 Task: Create a due date automation trigger when advanced on, on the tuesday of the week before a card is due add dates starting in 1 days at 11:00 AM.
Action: Mouse moved to (953, 287)
Screenshot: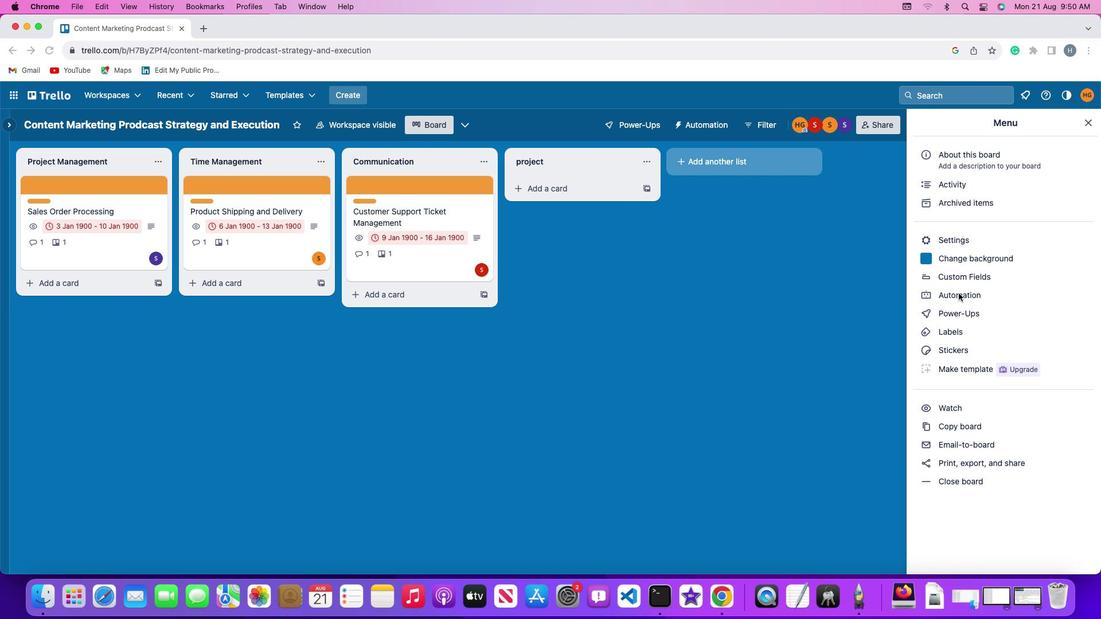 
Action: Mouse pressed left at (953, 287)
Screenshot: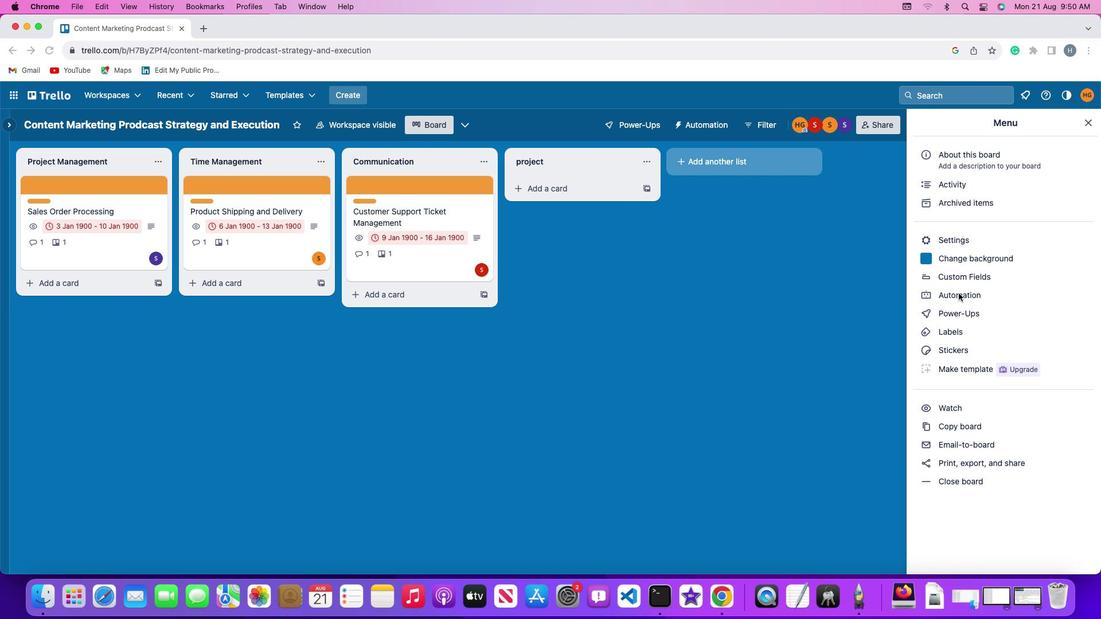 
Action: Mouse pressed left at (953, 287)
Screenshot: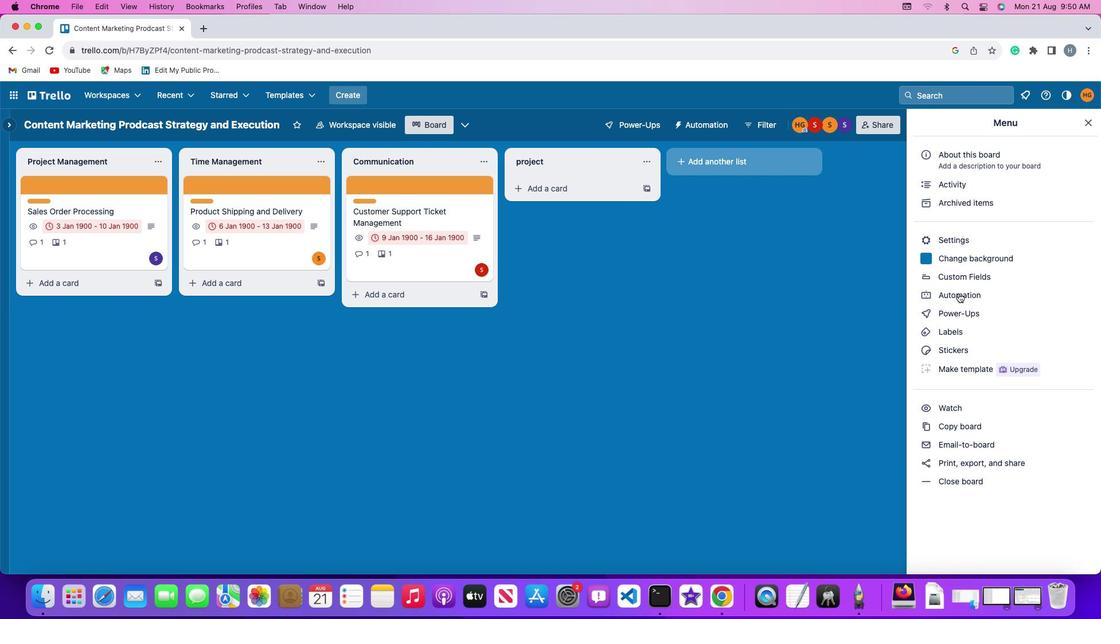 
Action: Mouse moved to (86, 265)
Screenshot: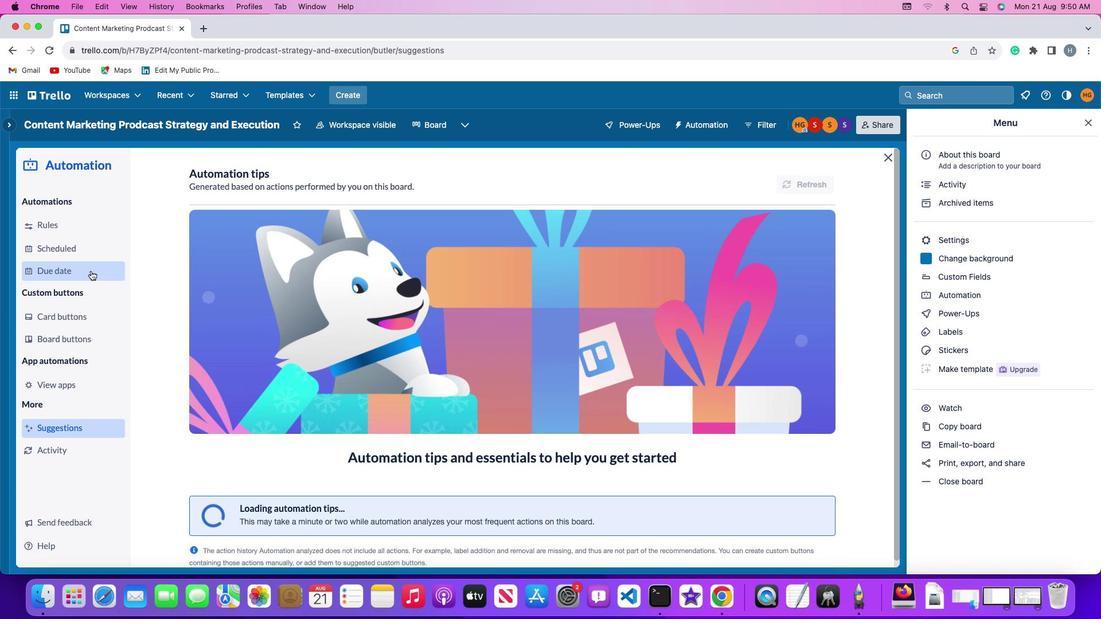 
Action: Mouse pressed left at (86, 265)
Screenshot: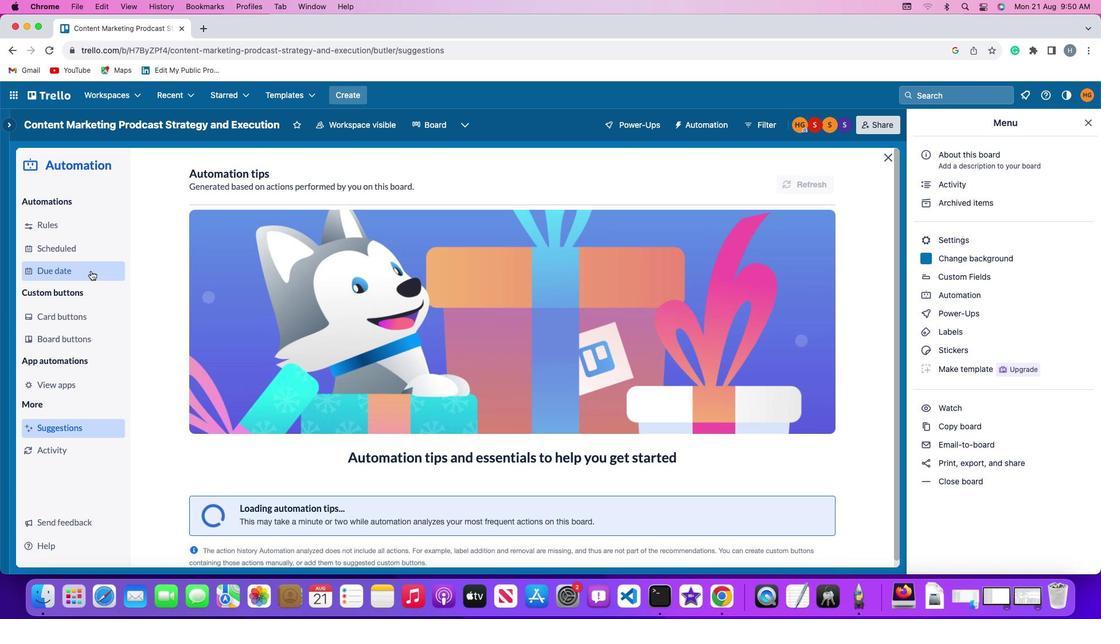 
Action: Mouse moved to (778, 172)
Screenshot: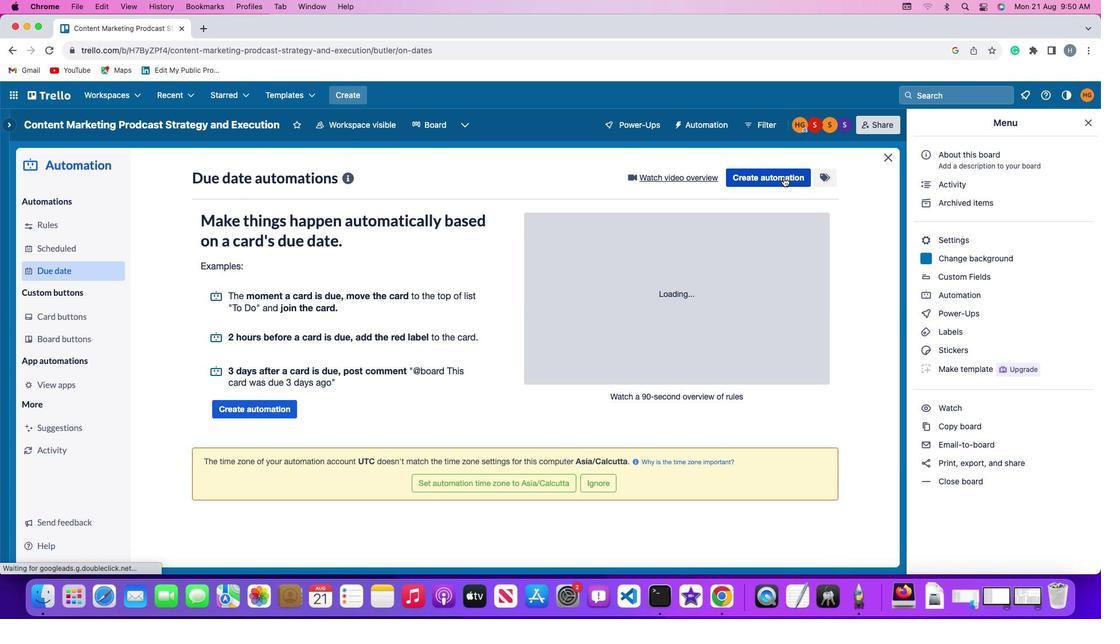 
Action: Mouse pressed left at (778, 172)
Screenshot: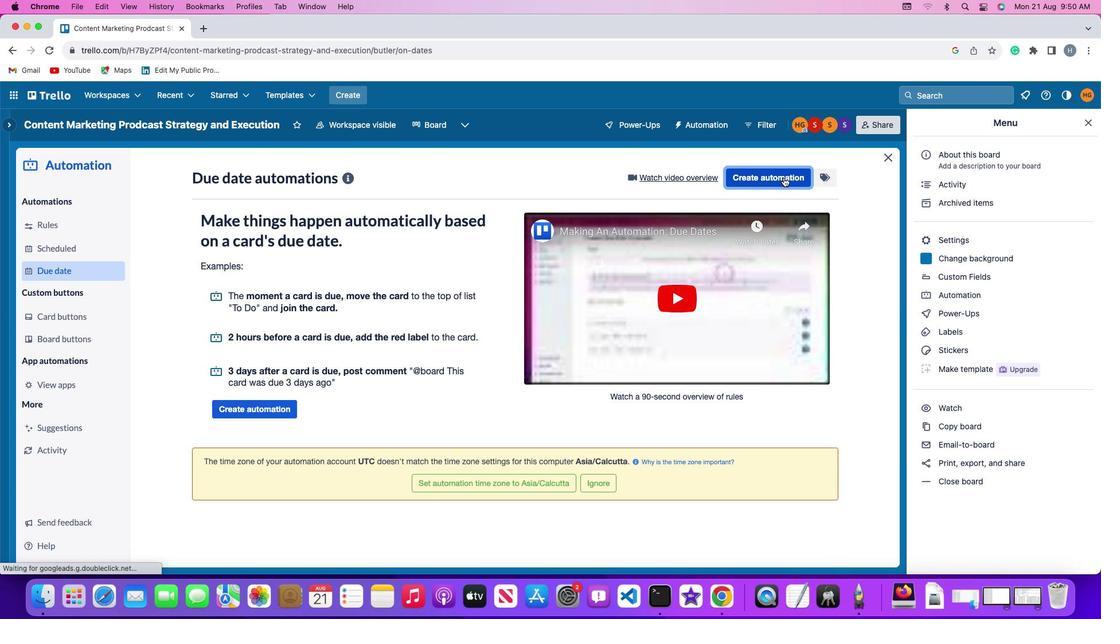 
Action: Mouse moved to (242, 280)
Screenshot: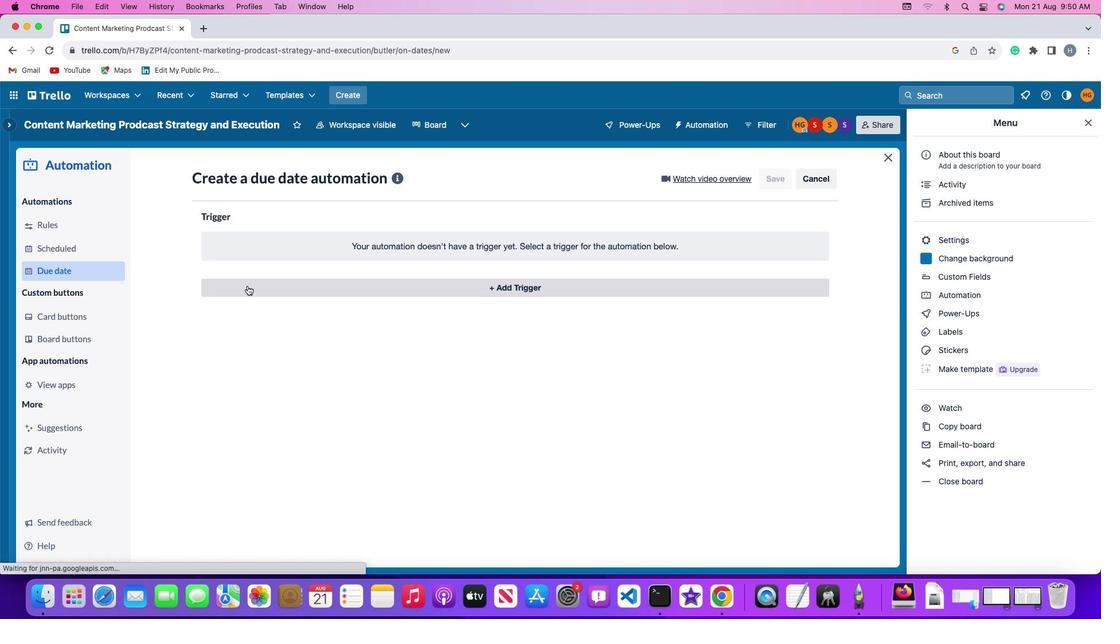 
Action: Mouse pressed left at (242, 280)
Screenshot: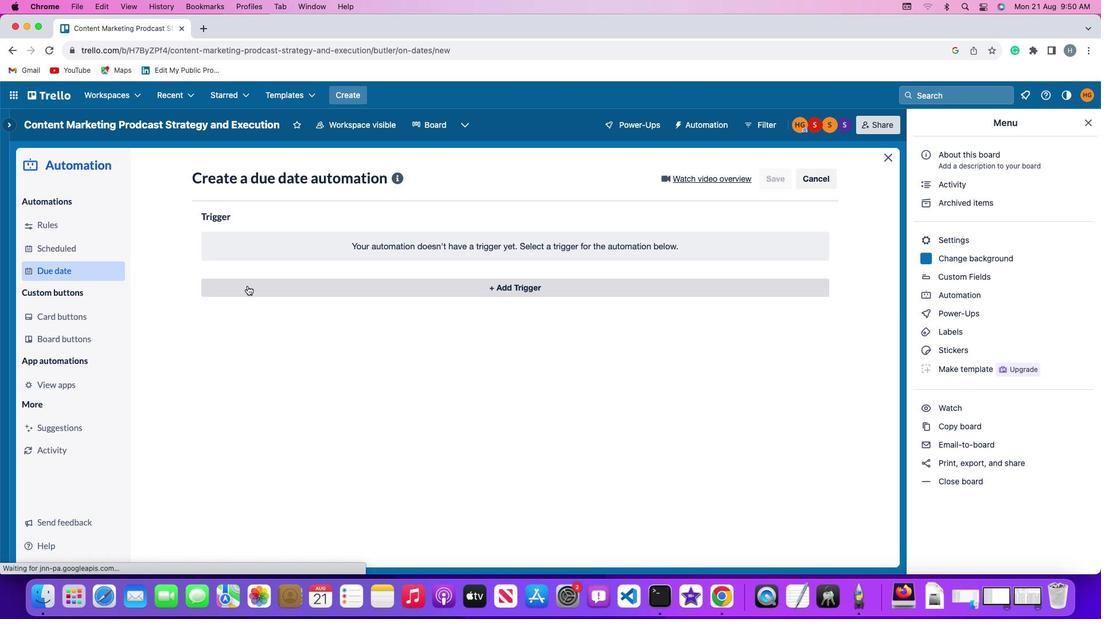 
Action: Mouse moved to (255, 492)
Screenshot: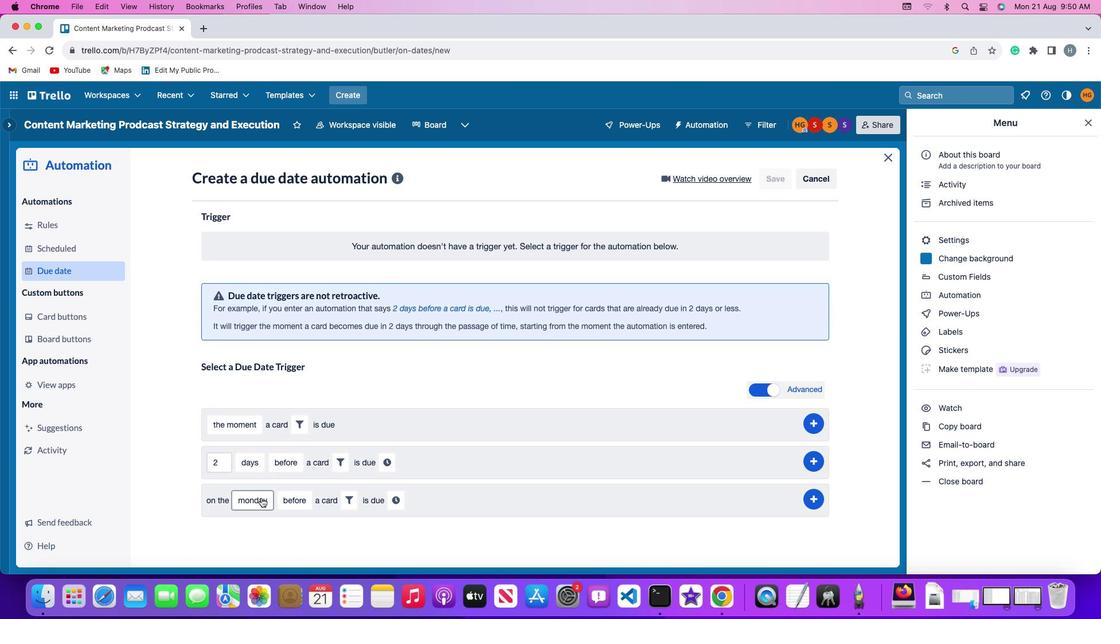 
Action: Mouse pressed left at (255, 492)
Screenshot: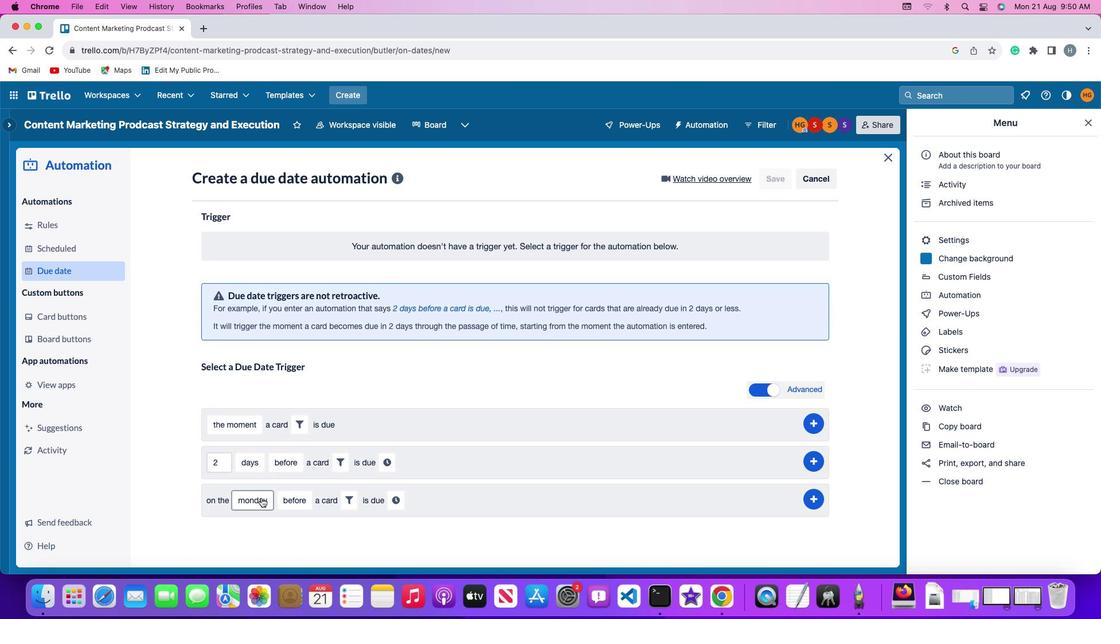 
Action: Mouse moved to (270, 359)
Screenshot: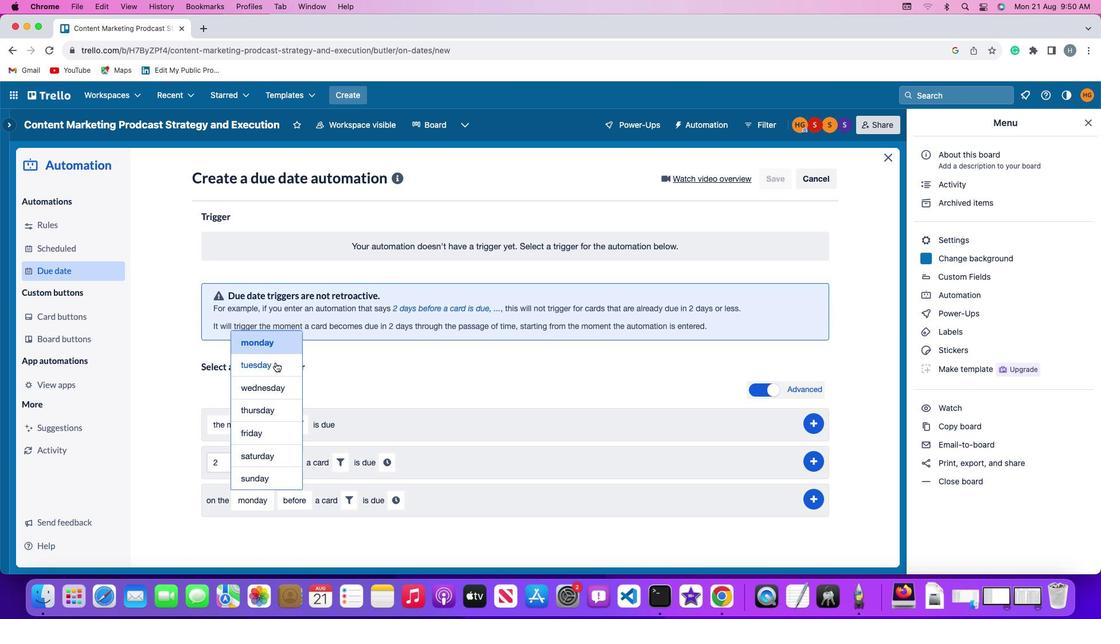 
Action: Mouse pressed left at (270, 359)
Screenshot: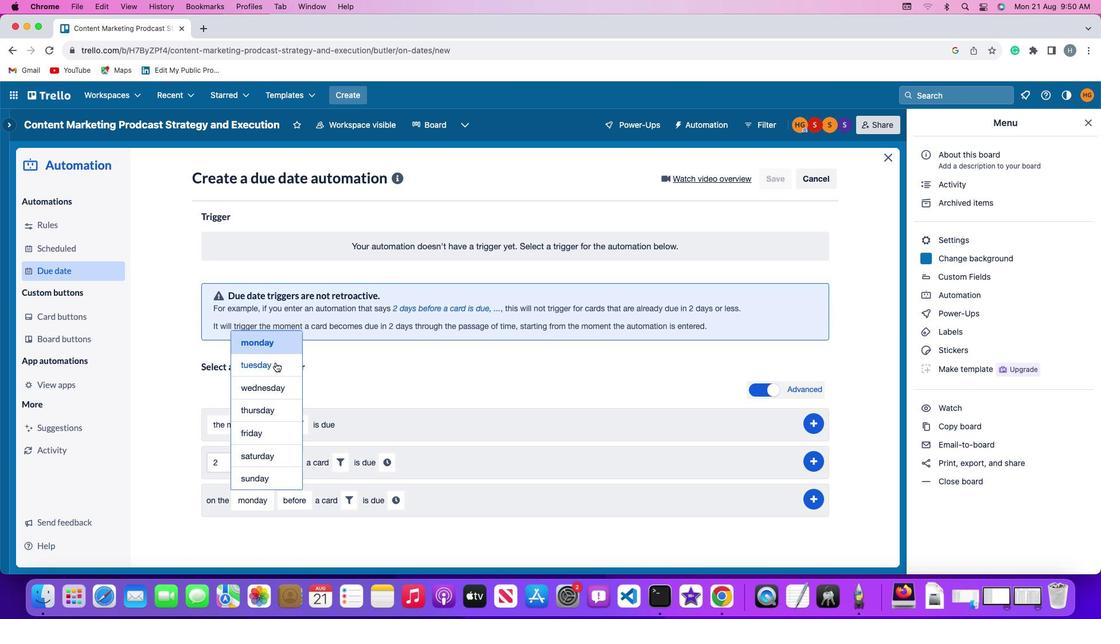 
Action: Mouse moved to (286, 508)
Screenshot: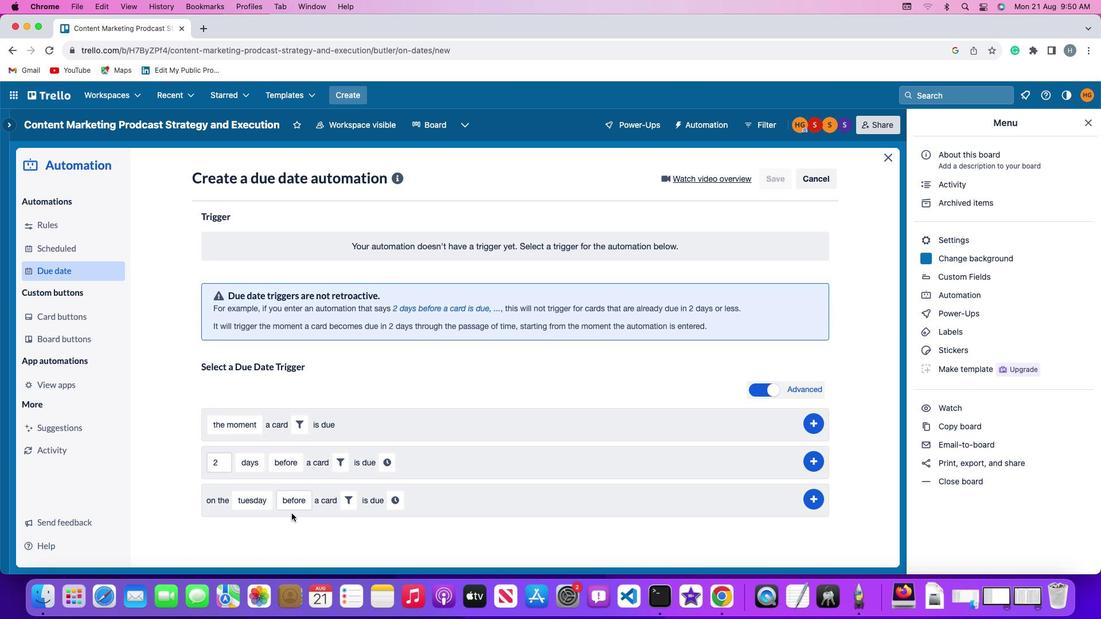 
Action: Mouse pressed left at (286, 508)
Screenshot: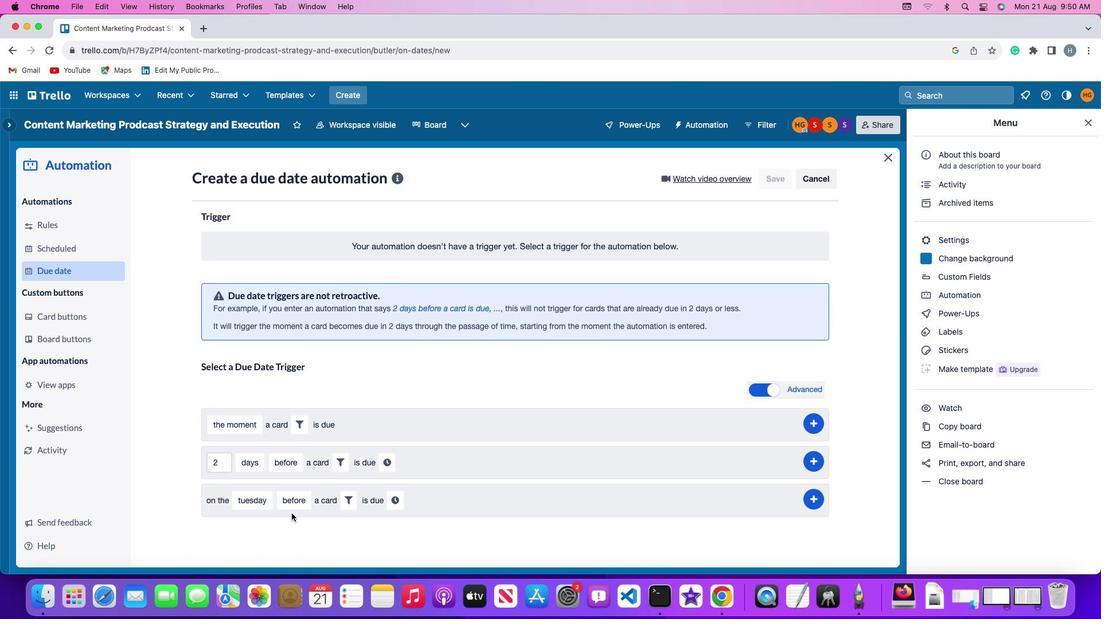 
Action: Mouse moved to (294, 493)
Screenshot: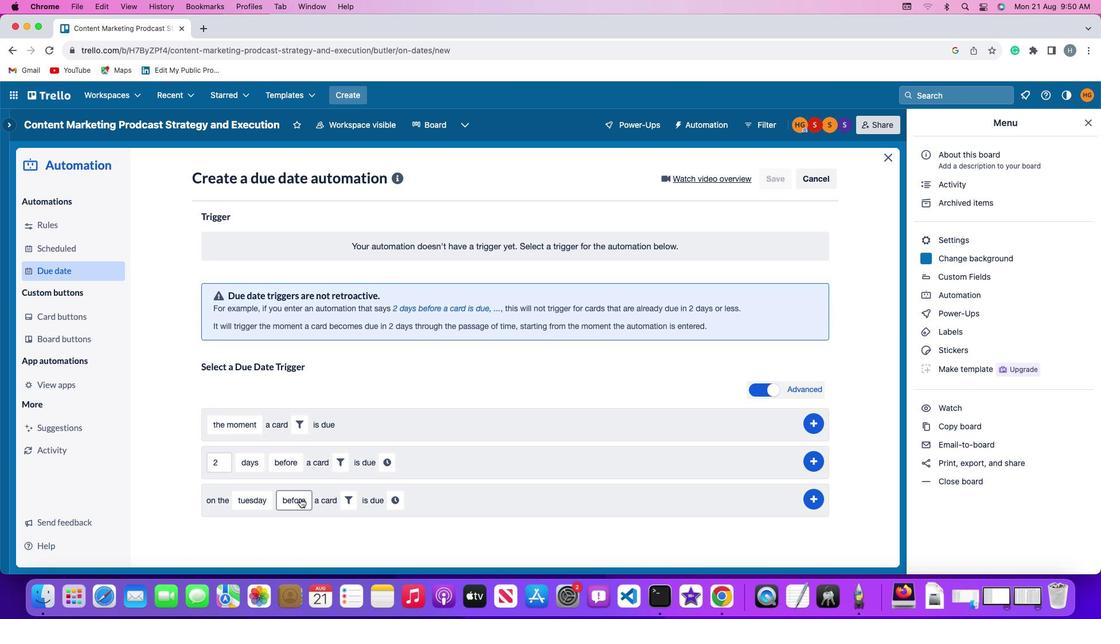 
Action: Mouse pressed left at (294, 493)
Screenshot: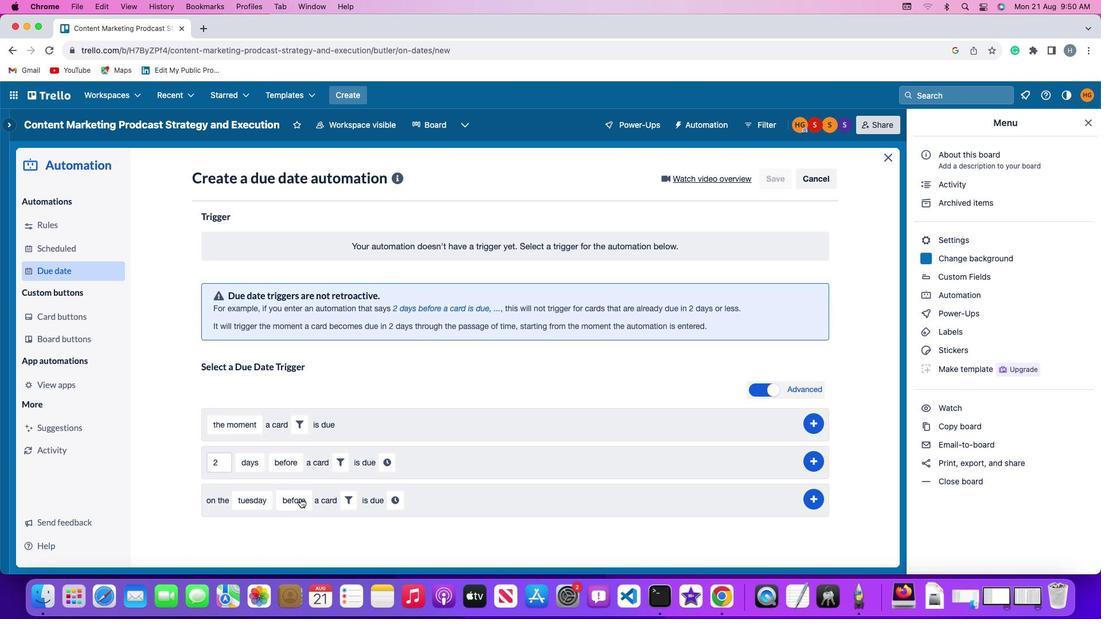 
Action: Mouse moved to (298, 476)
Screenshot: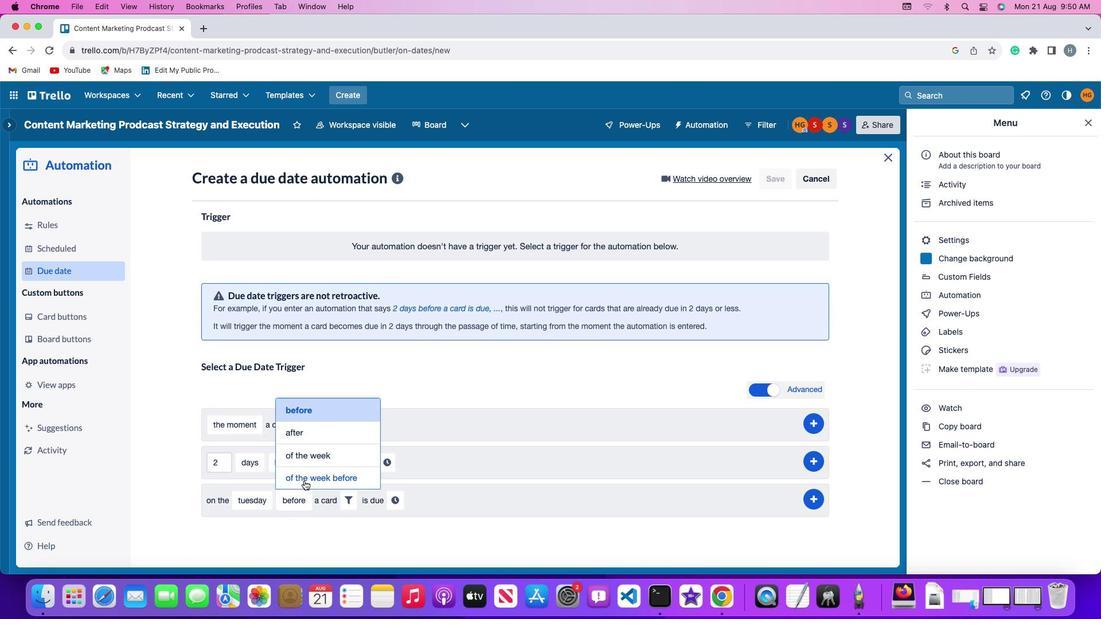 
Action: Mouse pressed left at (298, 476)
Screenshot: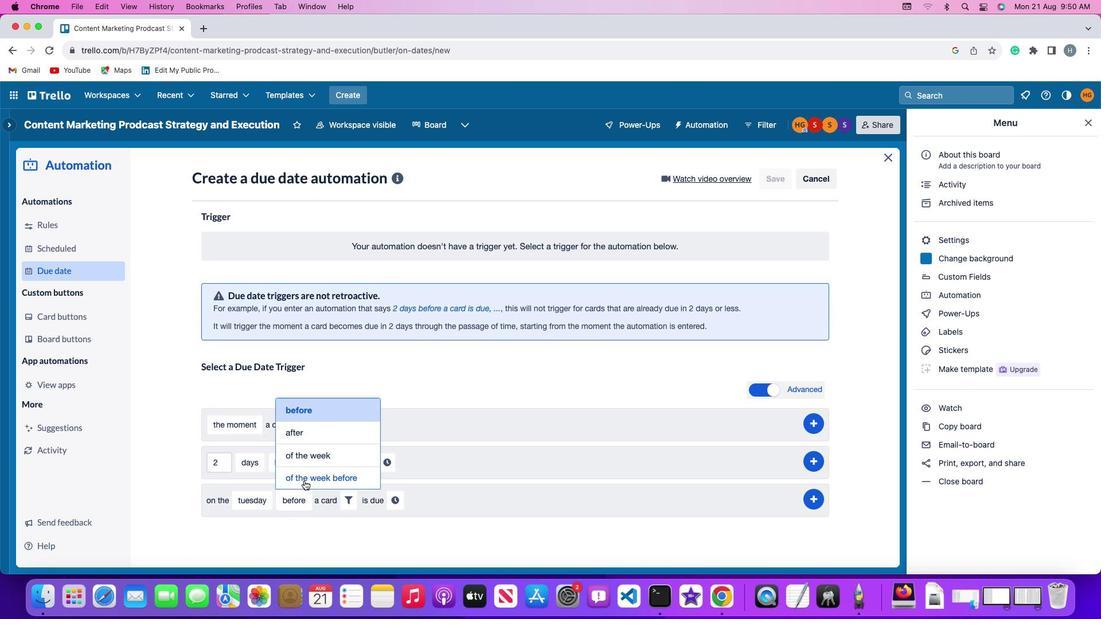 
Action: Mouse moved to (388, 496)
Screenshot: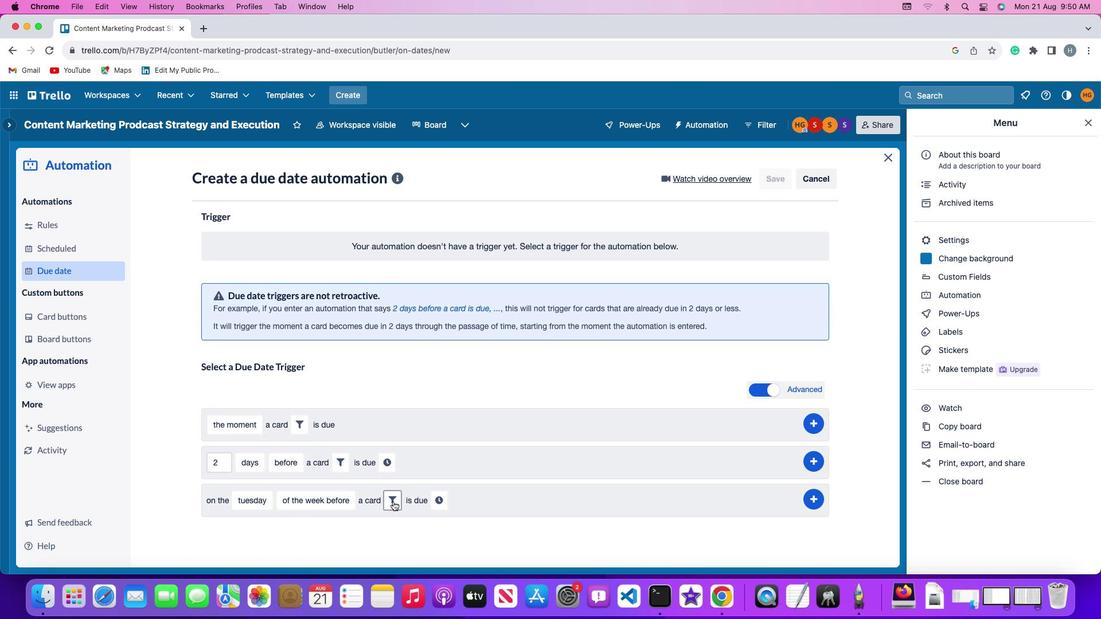 
Action: Mouse pressed left at (388, 496)
Screenshot: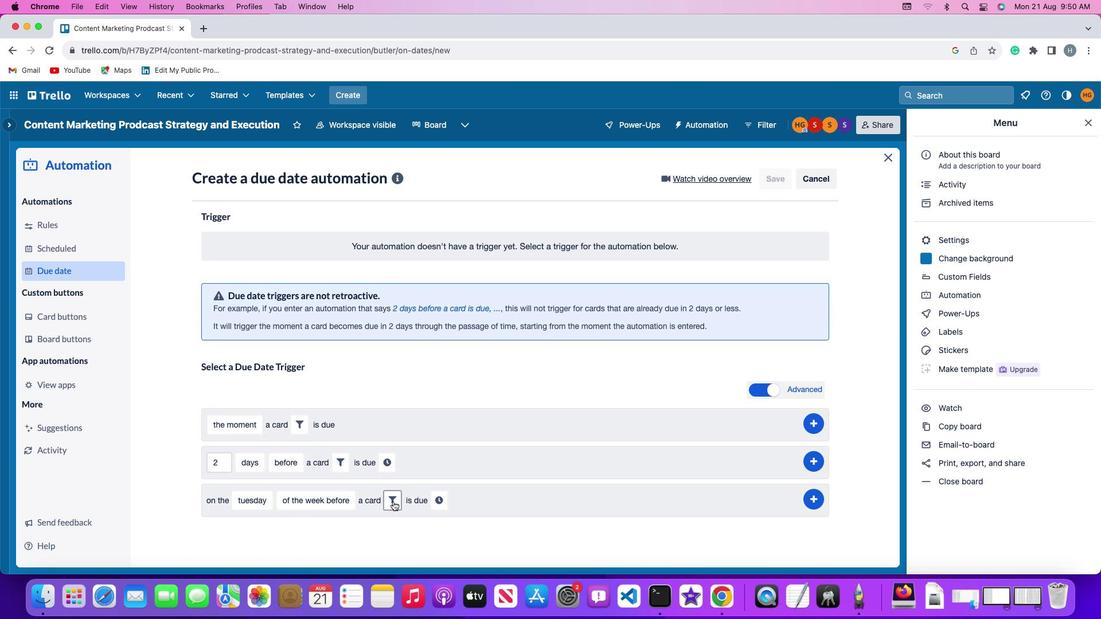 
Action: Mouse moved to (445, 536)
Screenshot: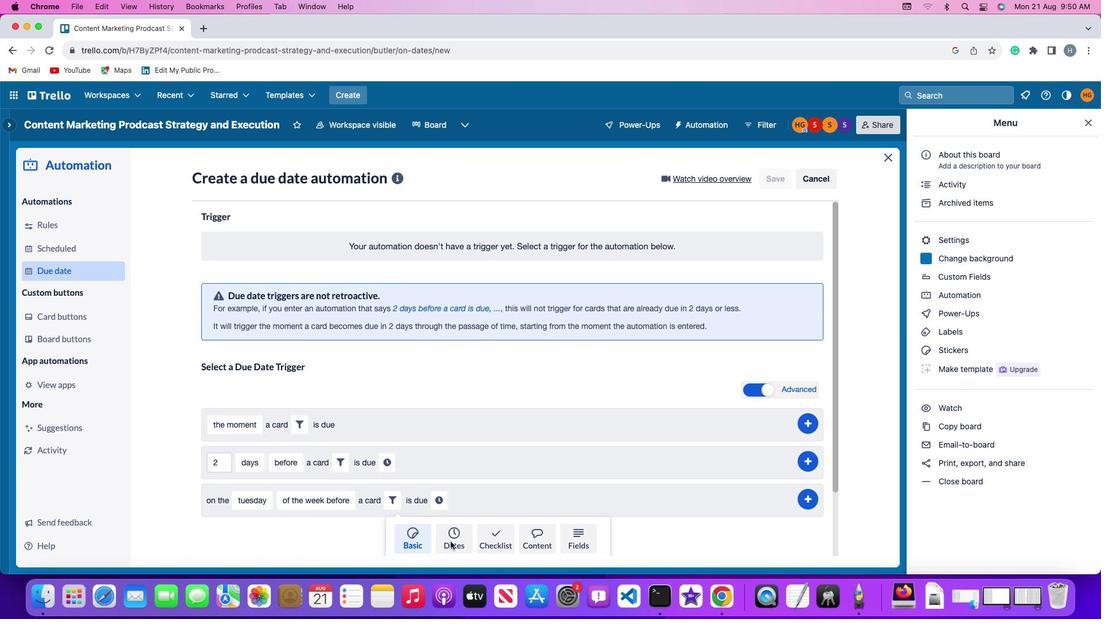 
Action: Mouse pressed left at (445, 536)
Screenshot: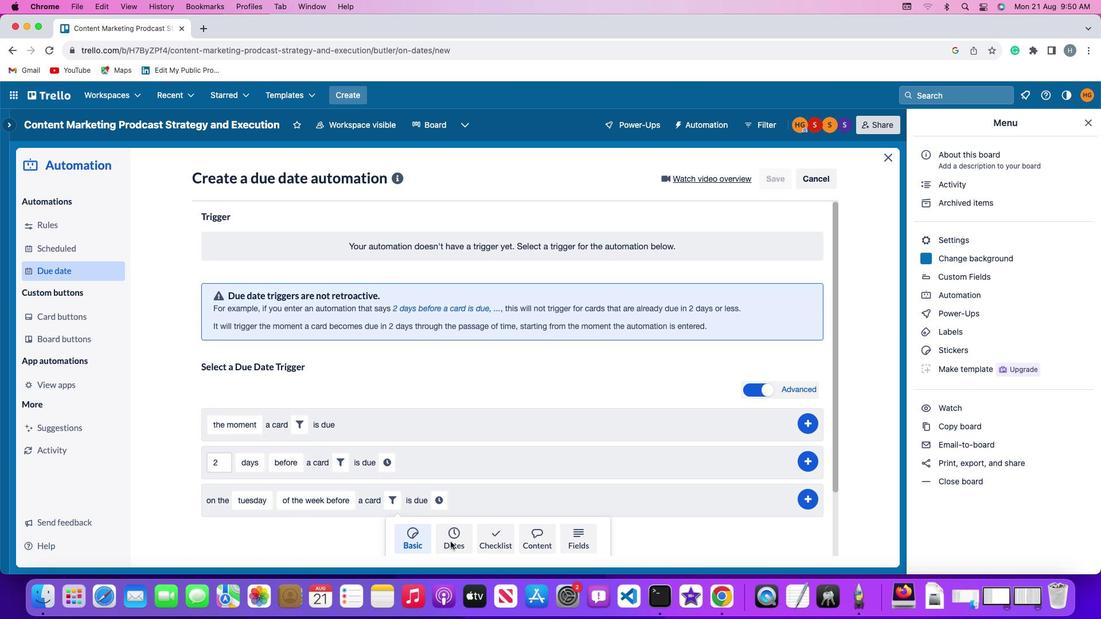
Action: Mouse moved to (335, 520)
Screenshot: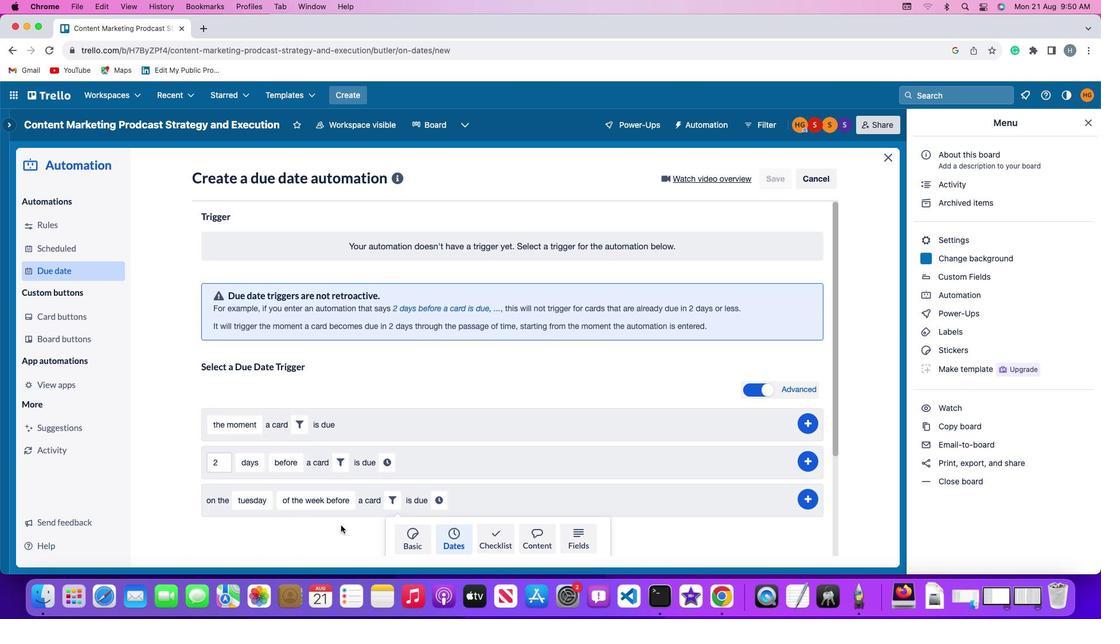 
Action: Mouse scrolled (335, 520) with delta (-4, -5)
Screenshot: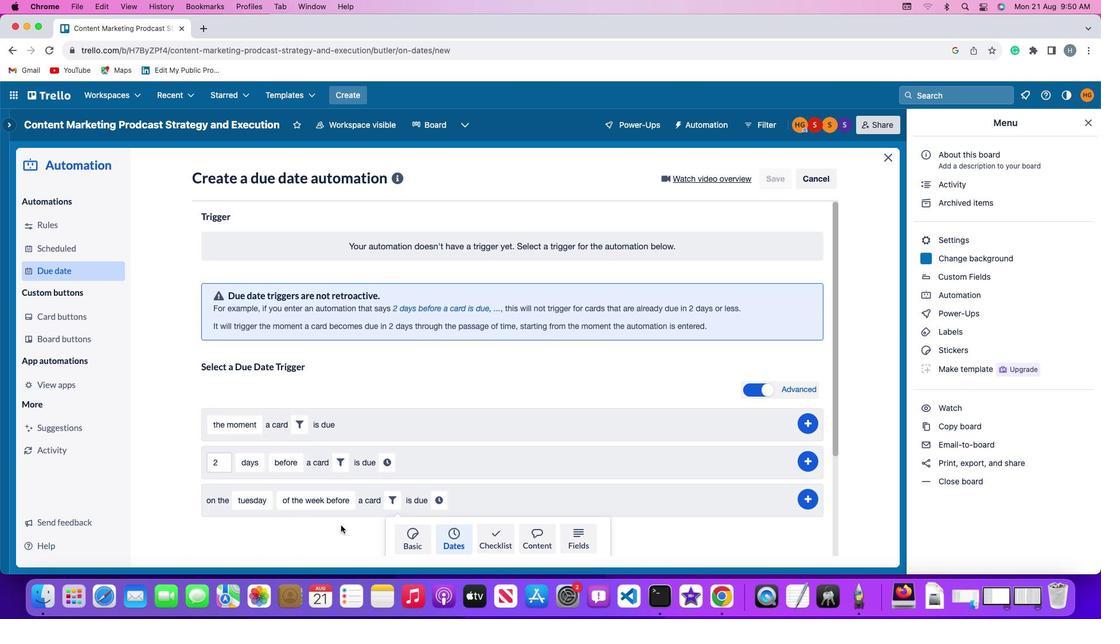
Action: Mouse scrolled (335, 520) with delta (-4, -5)
Screenshot: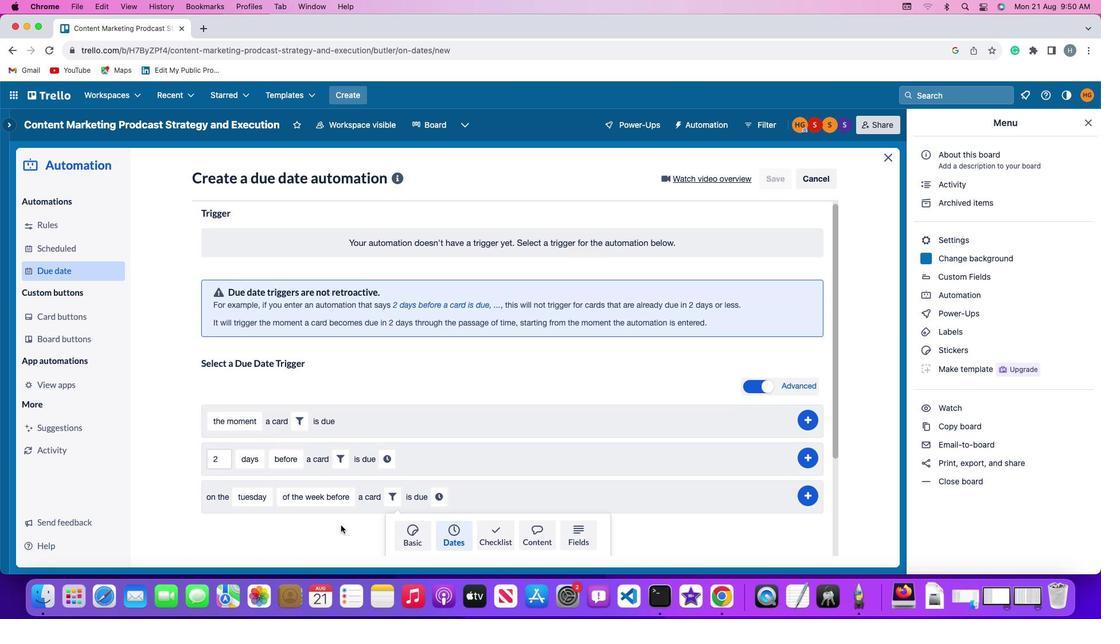 
Action: Mouse scrolled (335, 520) with delta (-4, -6)
Screenshot: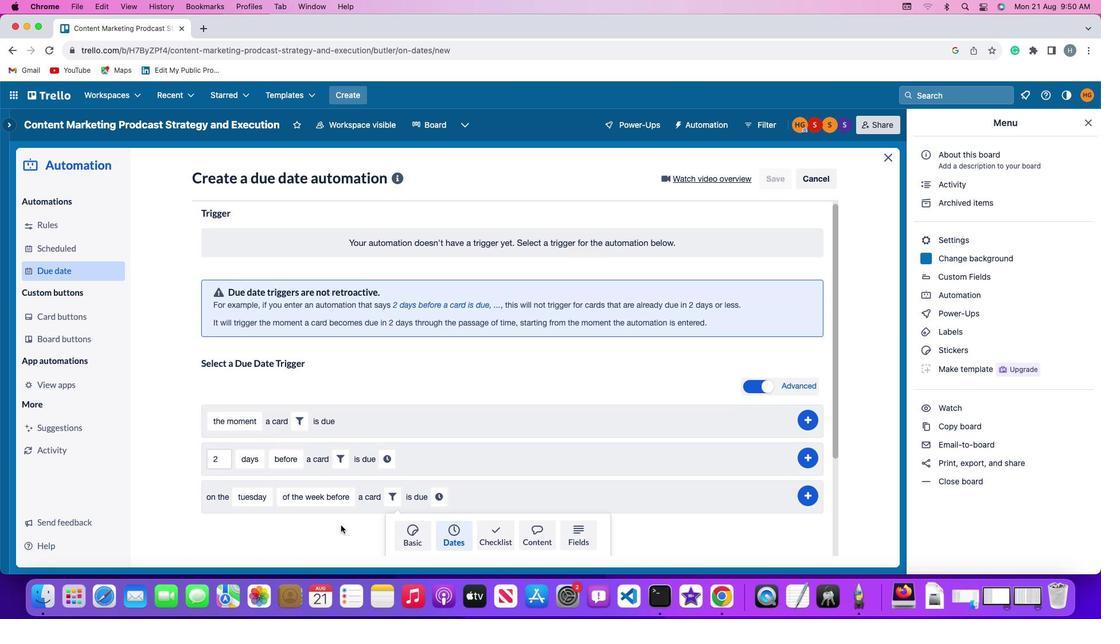 
Action: Mouse scrolled (335, 520) with delta (-4, -7)
Screenshot: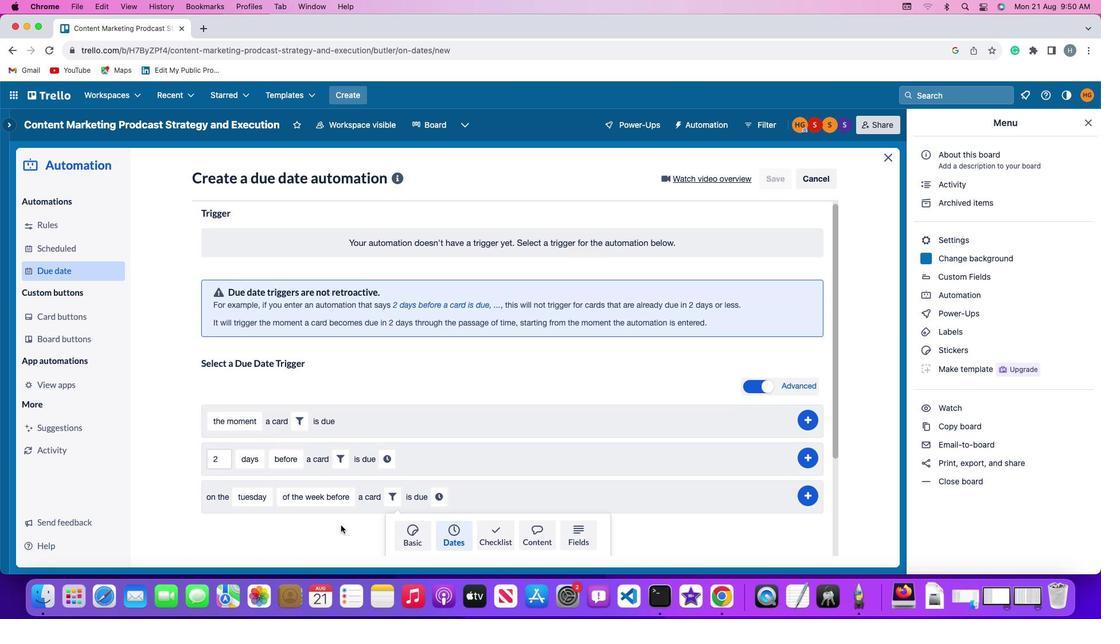 
Action: Mouse scrolled (335, 520) with delta (-4, -8)
Screenshot: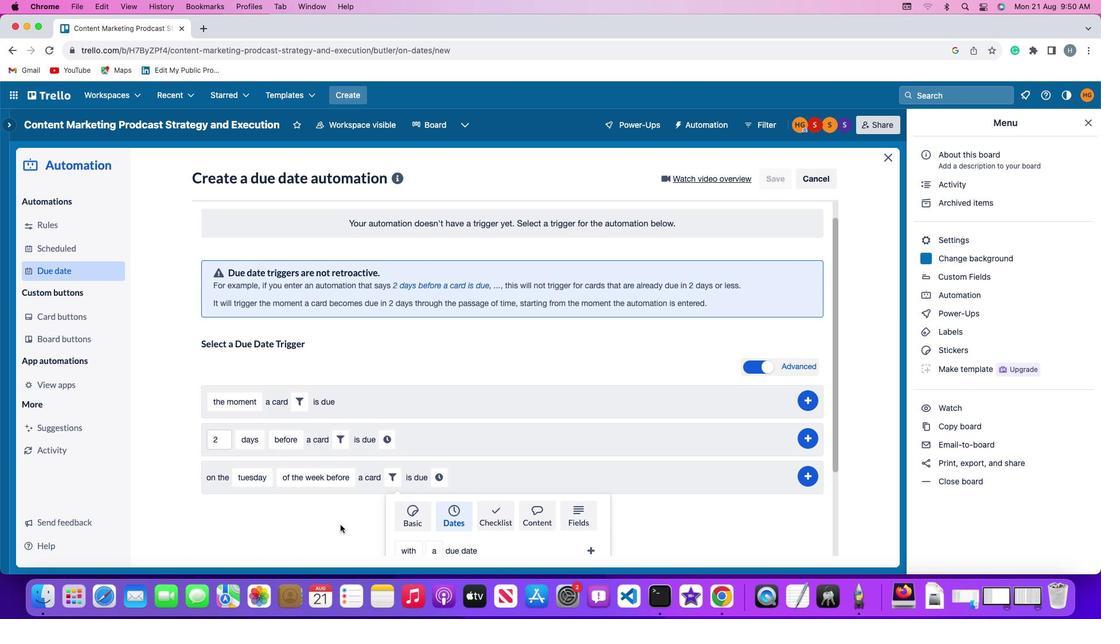 
Action: Mouse moved to (335, 520)
Screenshot: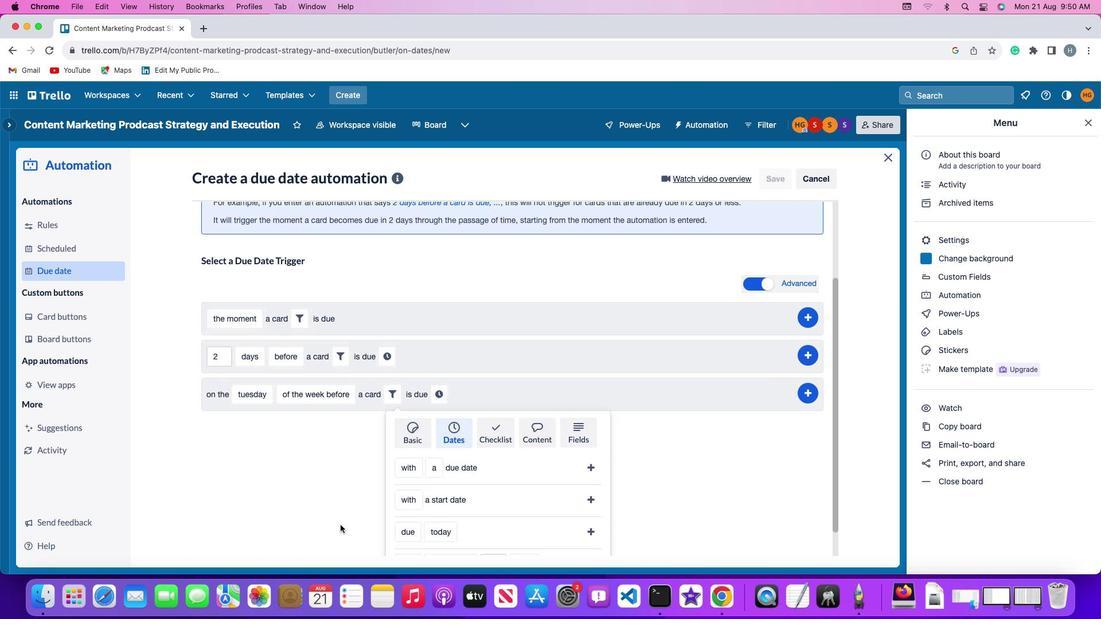 
Action: Mouse scrolled (335, 520) with delta (-4, -5)
Screenshot: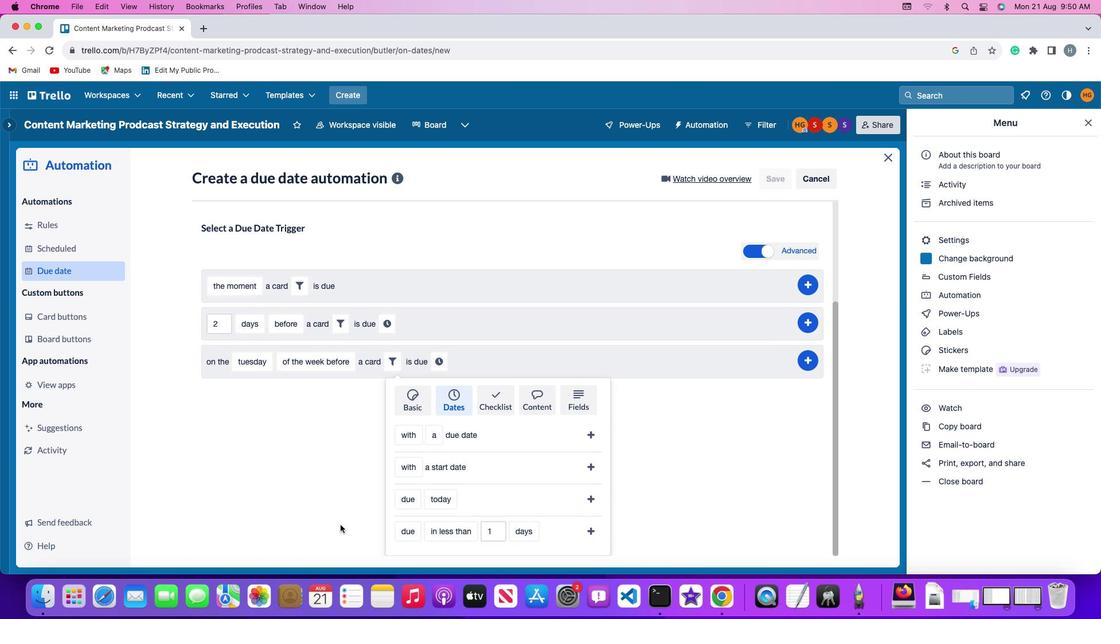 
Action: Mouse scrolled (335, 520) with delta (-4, -5)
Screenshot: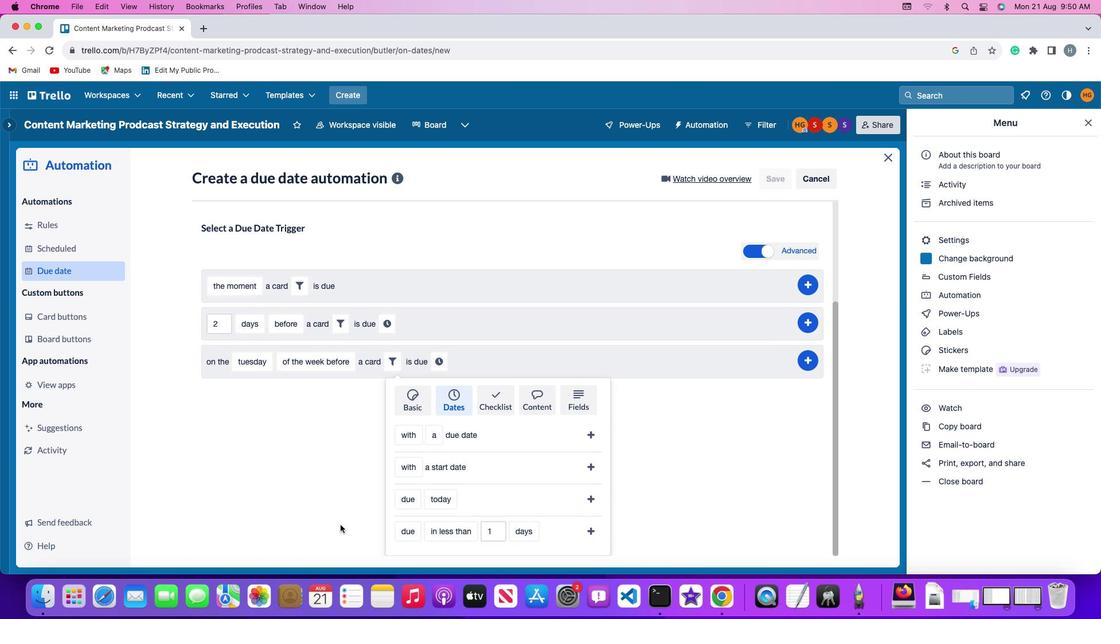 
Action: Mouse scrolled (335, 520) with delta (-4, -6)
Screenshot: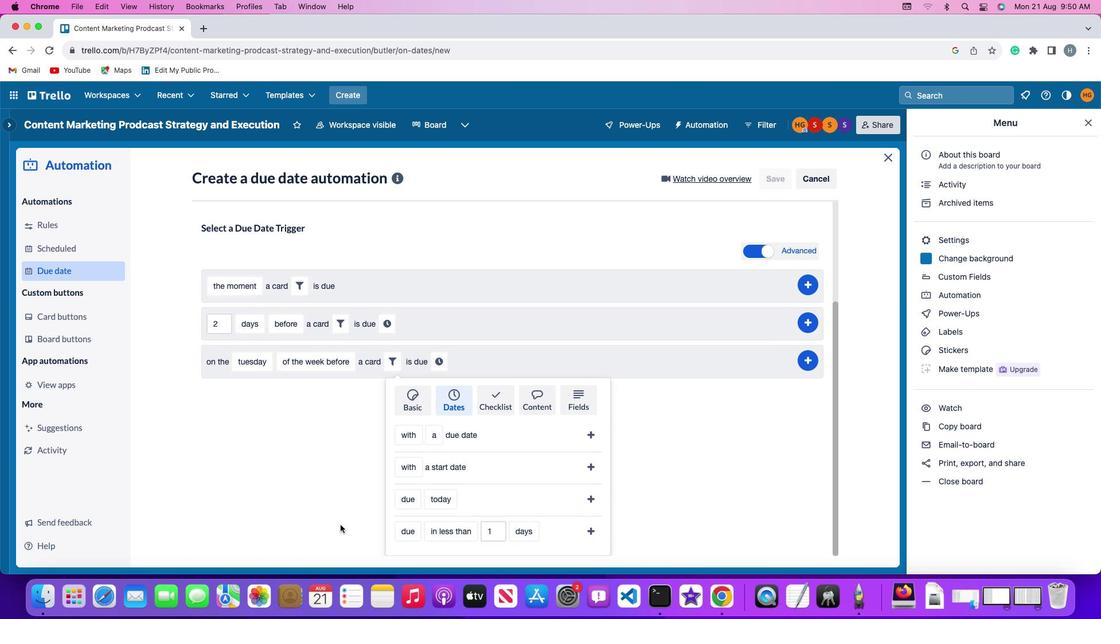 
Action: Mouse scrolled (335, 520) with delta (-4, -7)
Screenshot: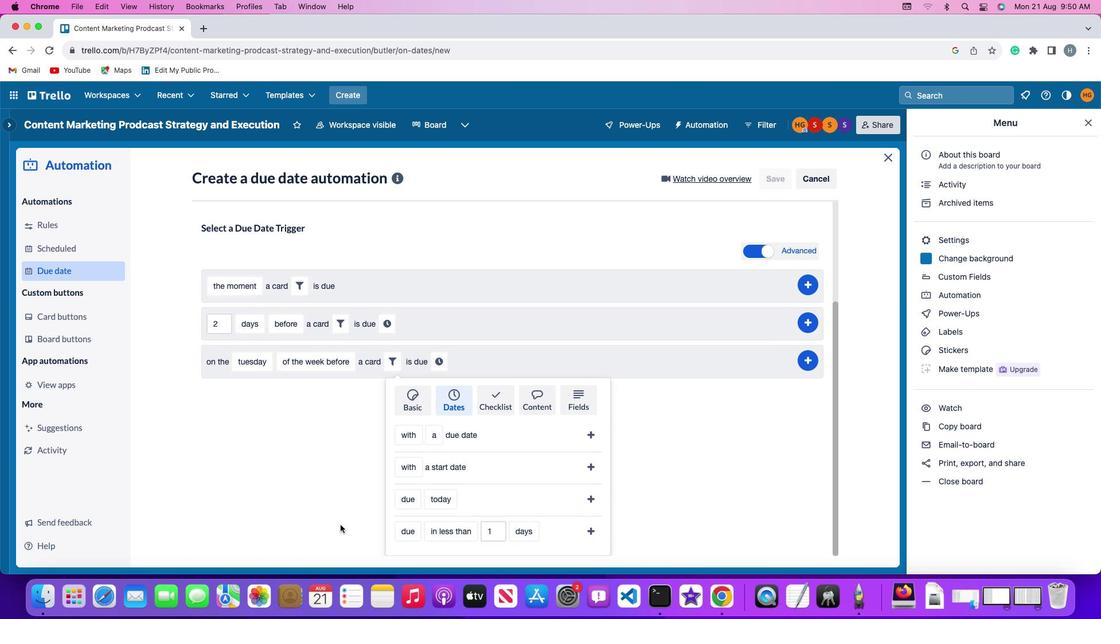 
Action: Mouse scrolled (335, 520) with delta (-4, -8)
Screenshot: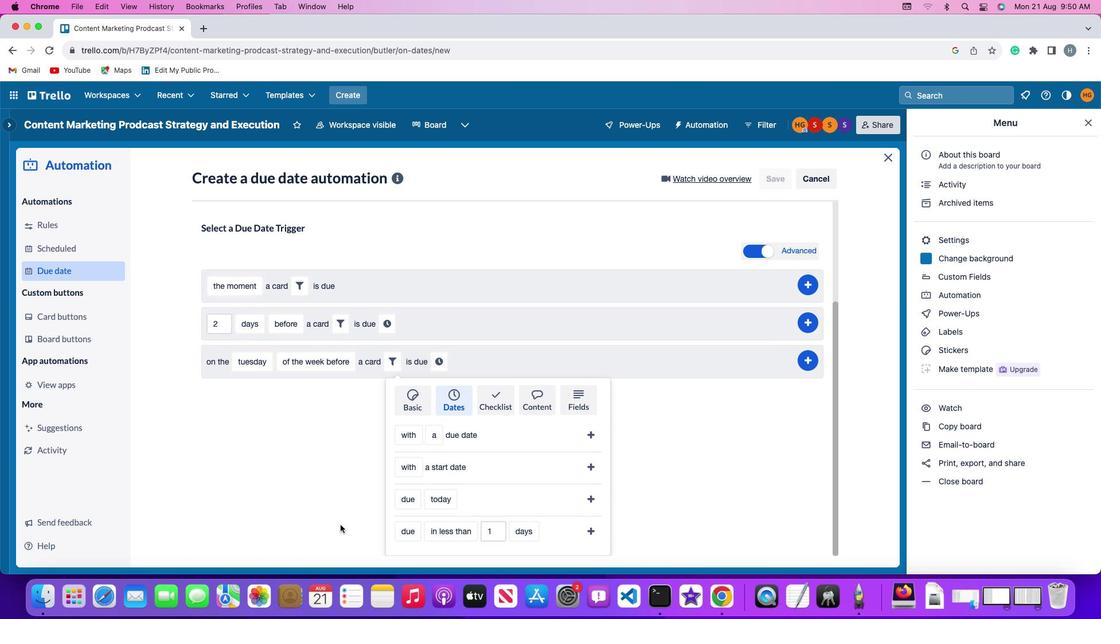 
Action: Mouse moved to (395, 522)
Screenshot: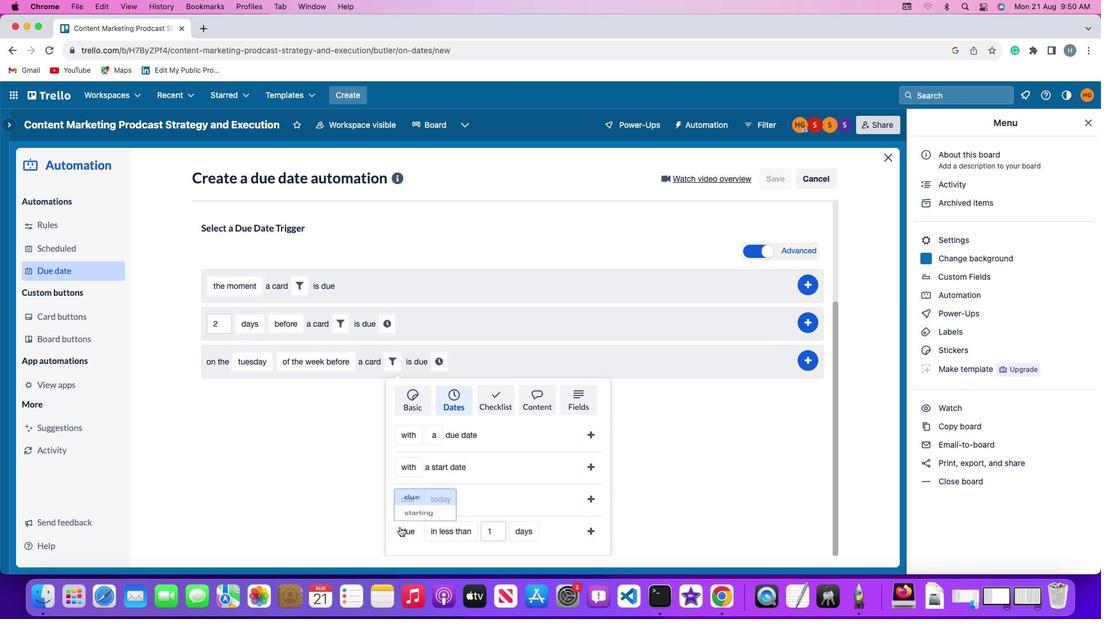 
Action: Mouse pressed left at (395, 522)
Screenshot: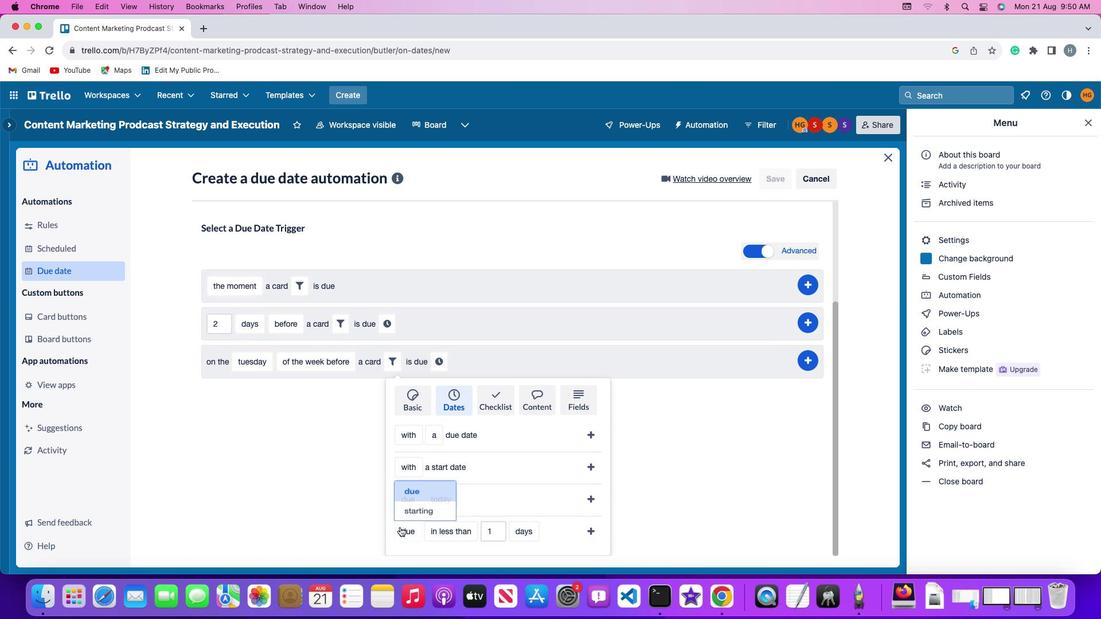 
Action: Mouse moved to (399, 503)
Screenshot: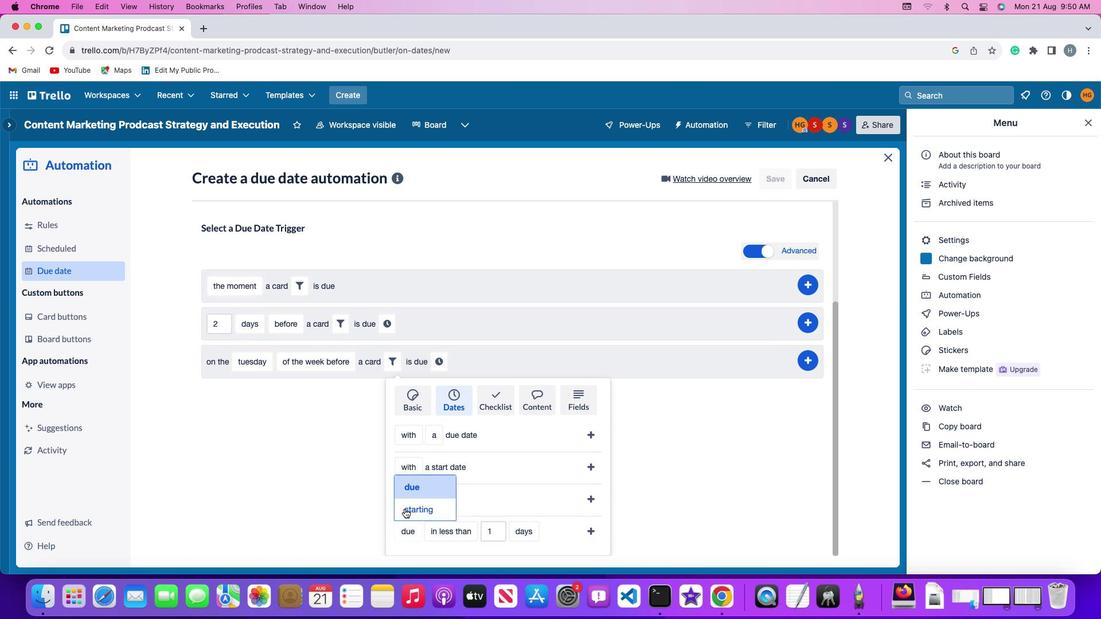 
Action: Mouse pressed left at (399, 503)
Screenshot: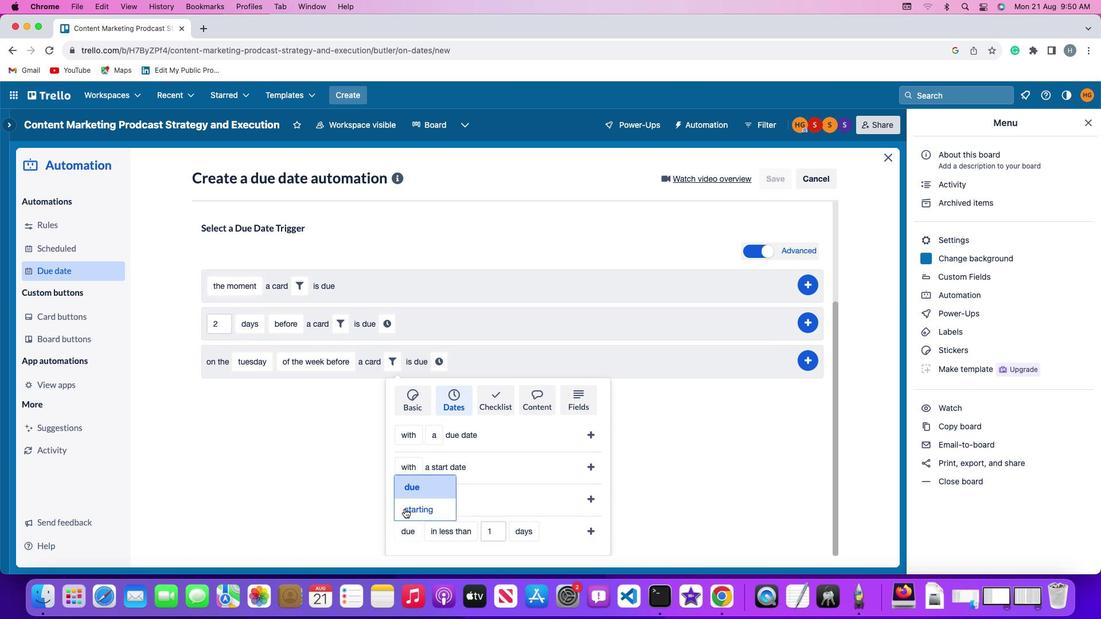 
Action: Mouse moved to (461, 528)
Screenshot: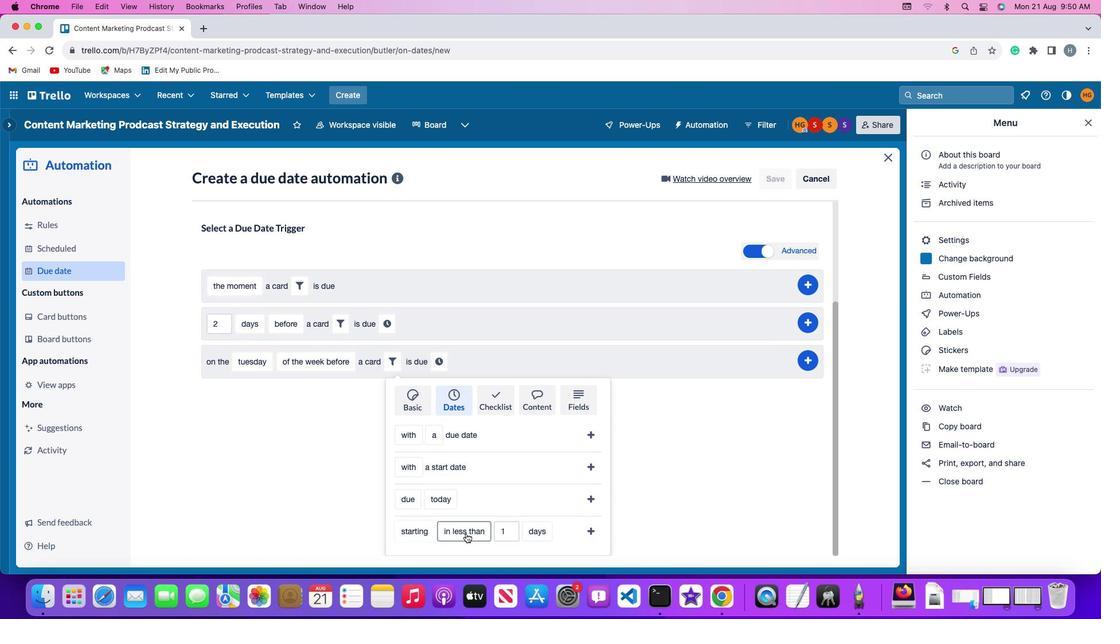 
Action: Mouse pressed left at (461, 528)
Screenshot: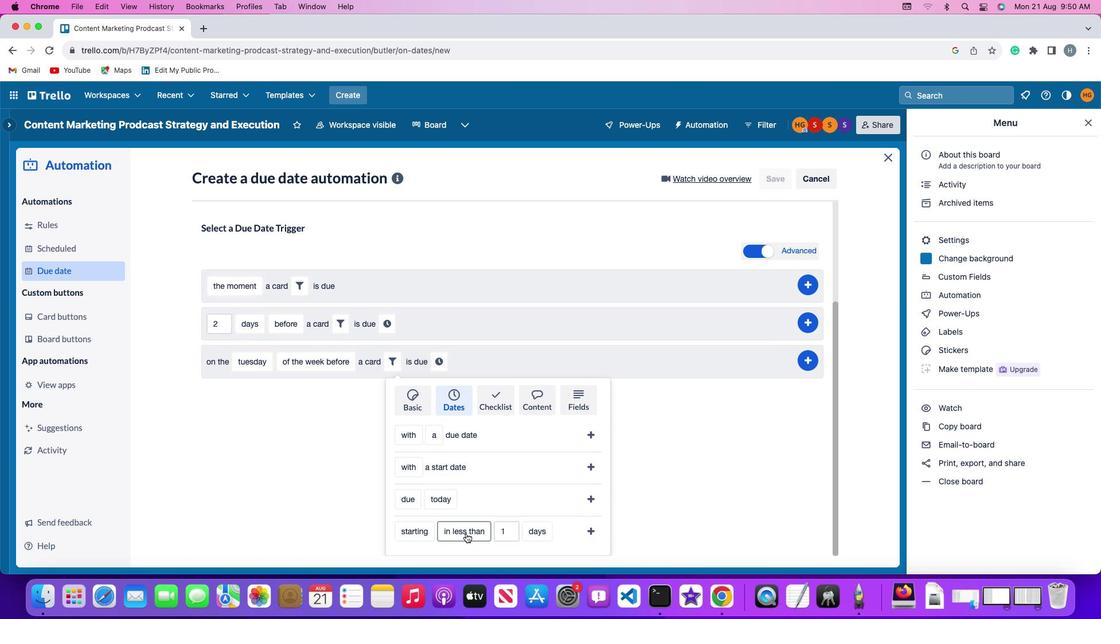 
Action: Mouse moved to (452, 481)
Screenshot: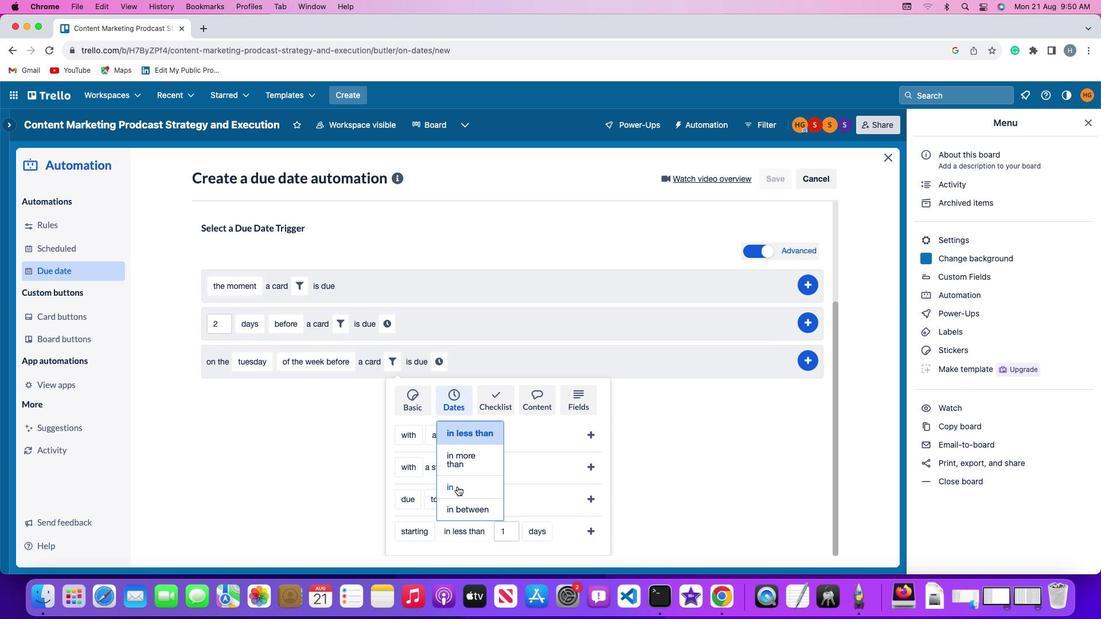 
Action: Mouse pressed left at (452, 481)
Screenshot: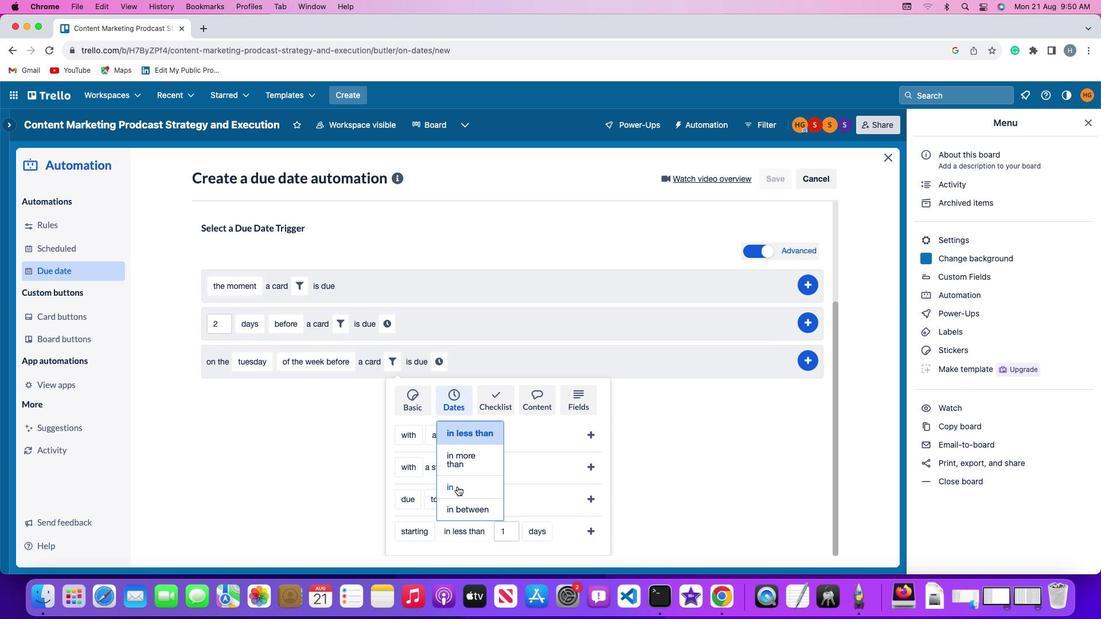 
Action: Mouse moved to (467, 526)
Screenshot: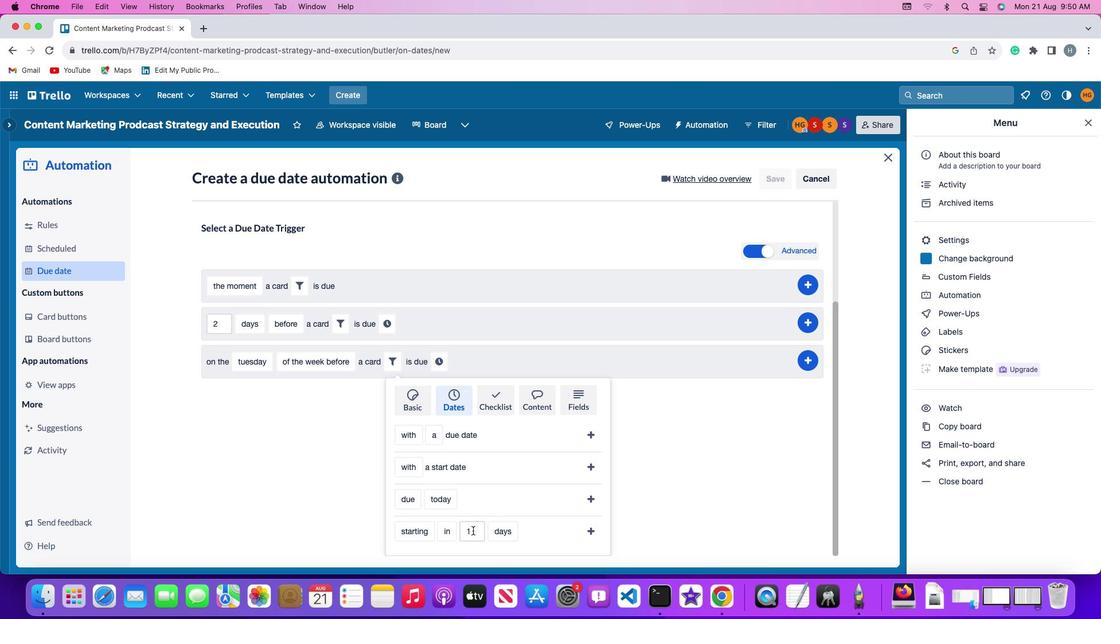 
Action: Mouse pressed left at (467, 526)
Screenshot: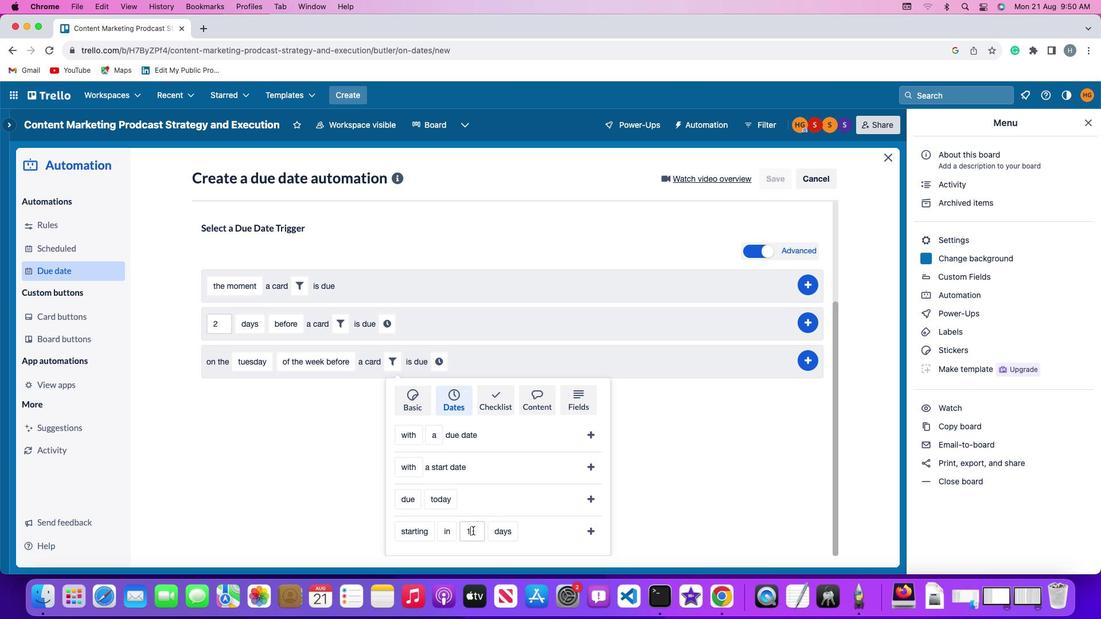 
Action: Mouse moved to (467, 526)
Screenshot: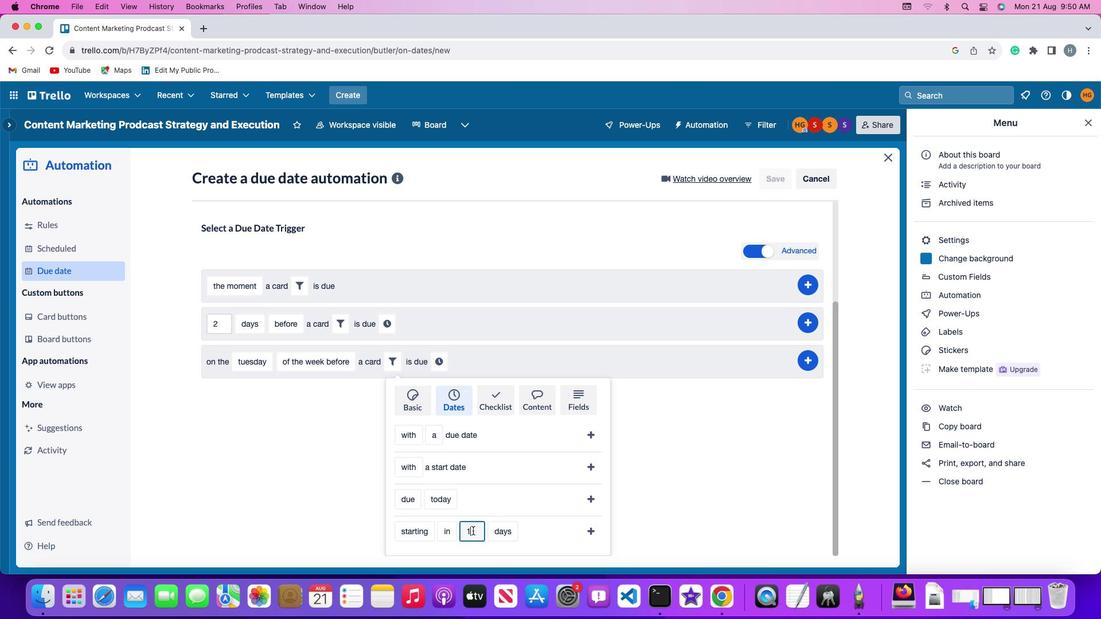 
Action: Key pressed Key.backspace'1'
Screenshot: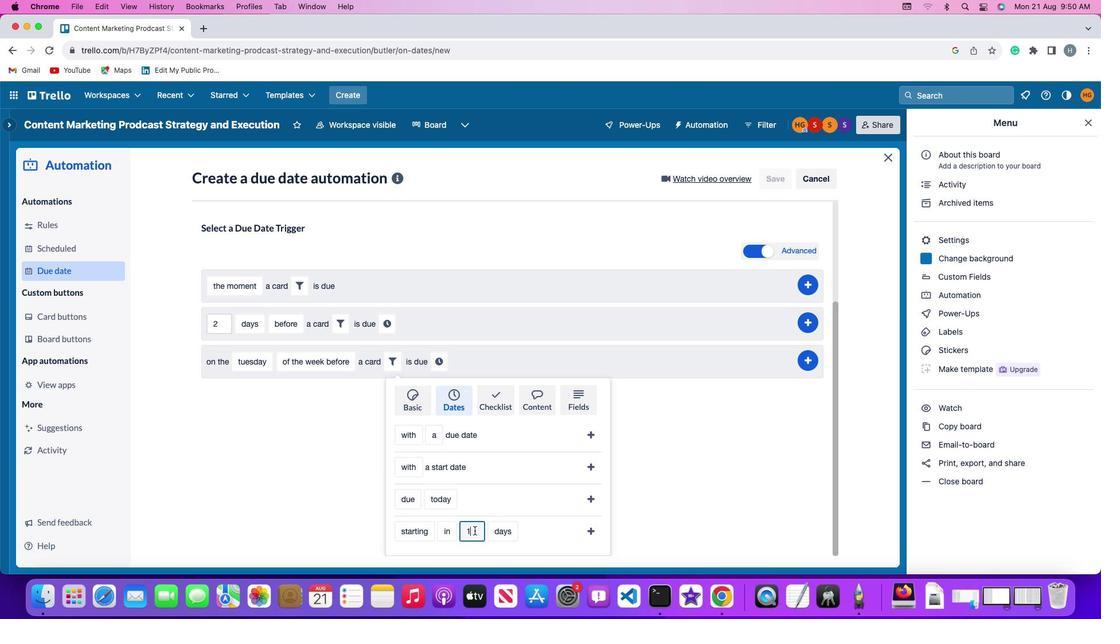 
Action: Mouse moved to (489, 527)
Screenshot: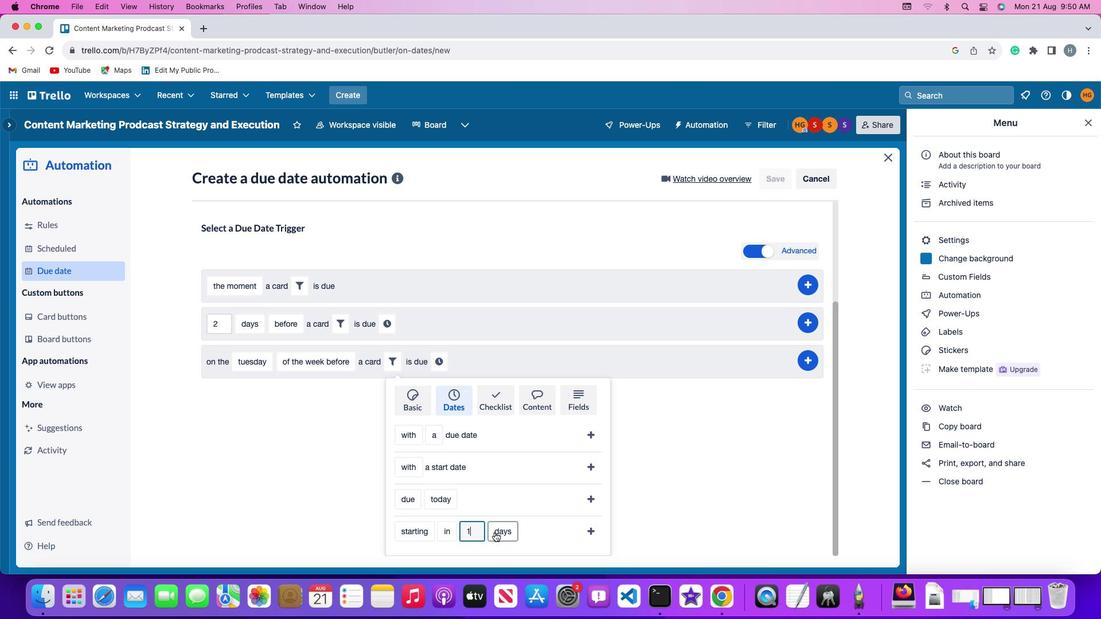 
Action: Mouse pressed left at (489, 527)
Screenshot: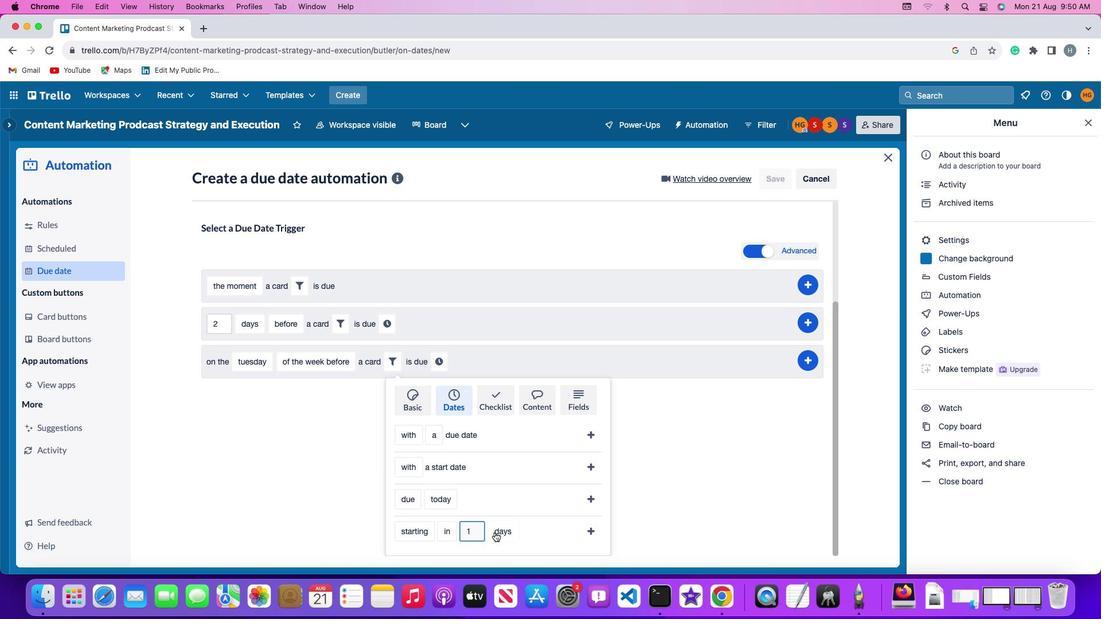 
Action: Mouse moved to (507, 481)
Screenshot: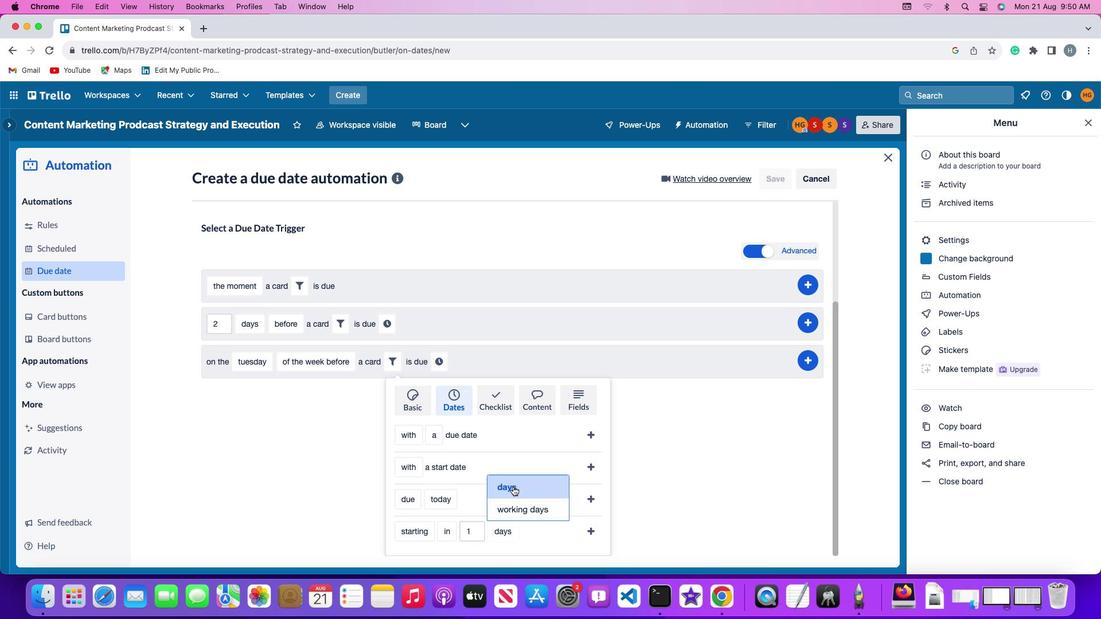 
Action: Mouse pressed left at (507, 481)
Screenshot: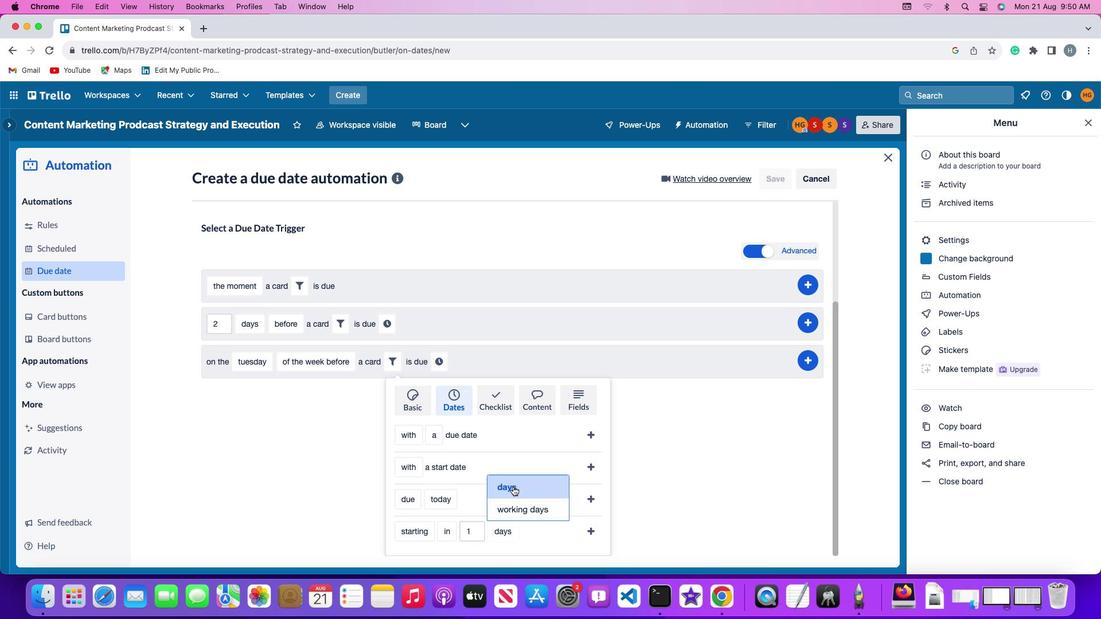 
Action: Mouse moved to (593, 524)
Screenshot: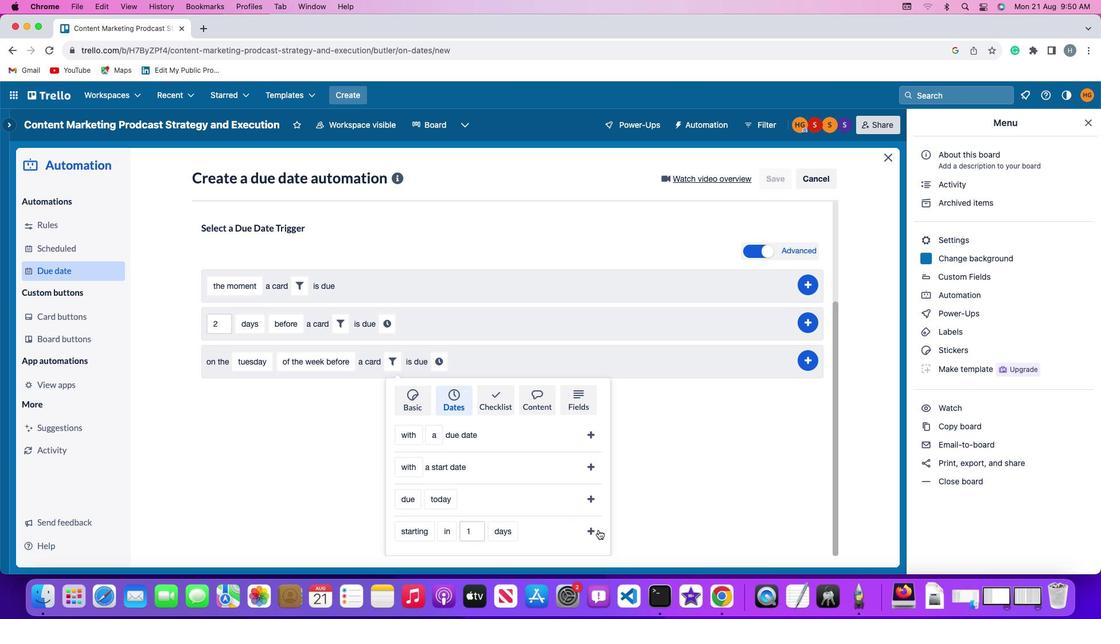 
Action: Mouse pressed left at (593, 524)
Screenshot: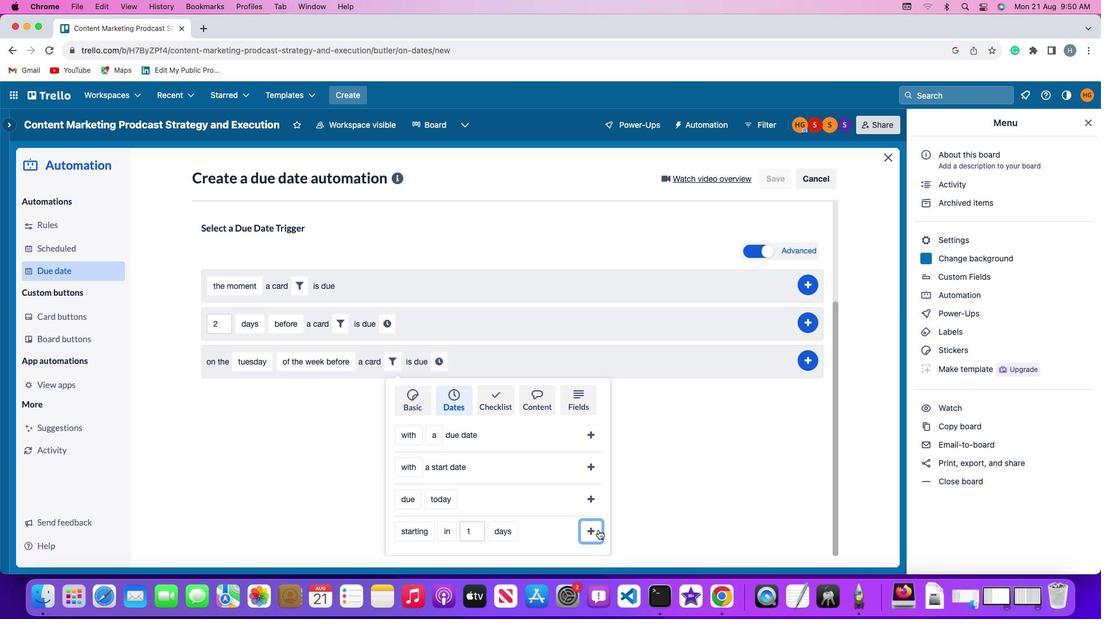 
Action: Mouse moved to (522, 491)
Screenshot: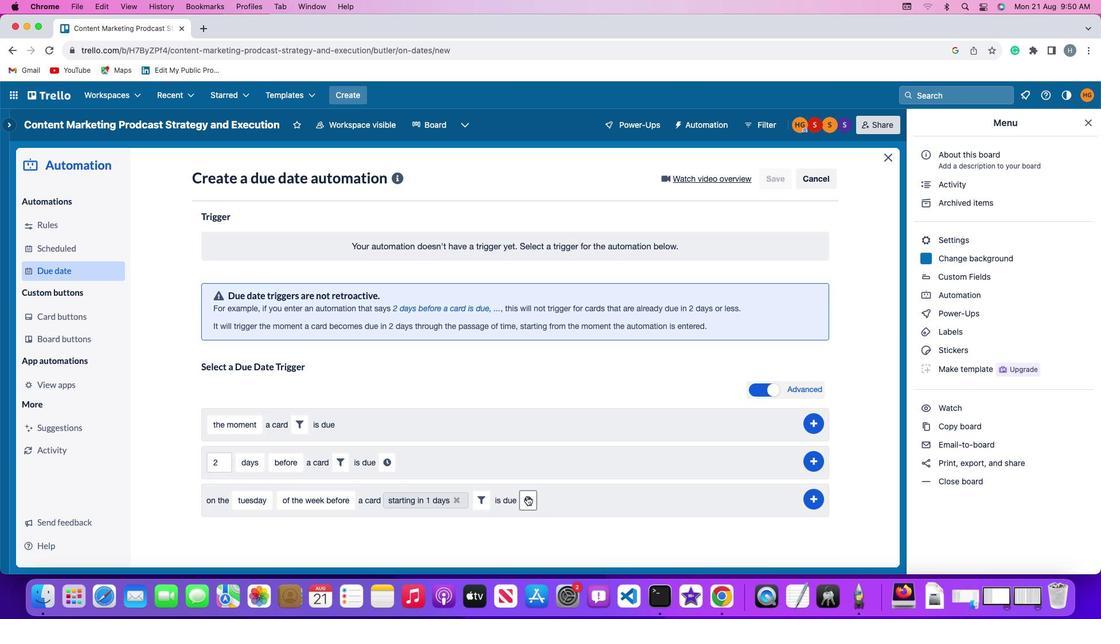 
Action: Mouse pressed left at (522, 491)
Screenshot: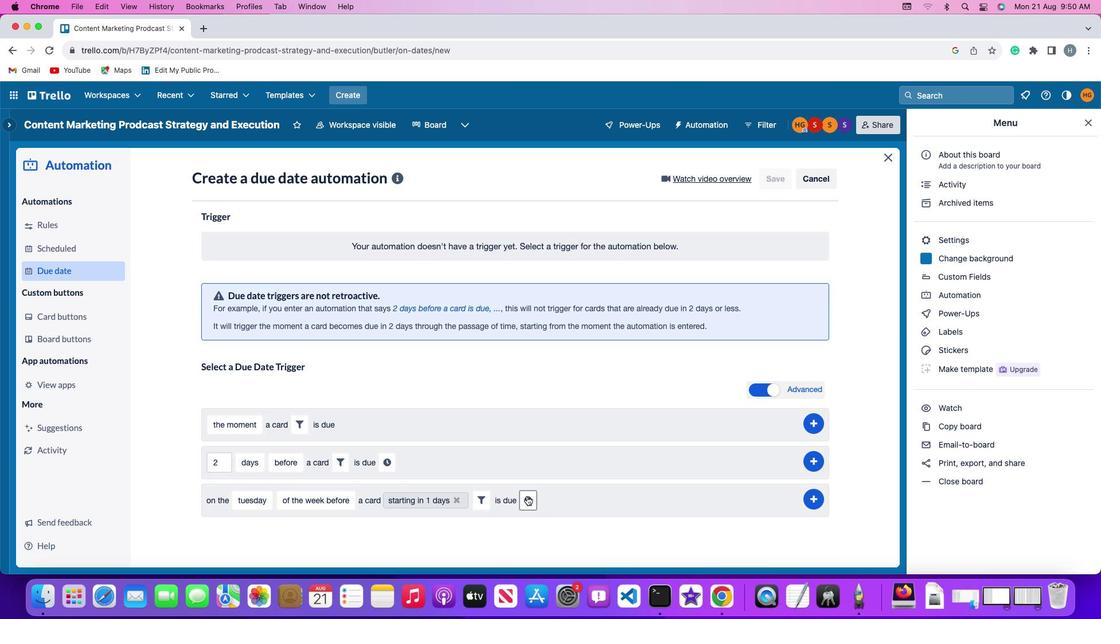 
Action: Mouse moved to (544, 497)
Screenshot: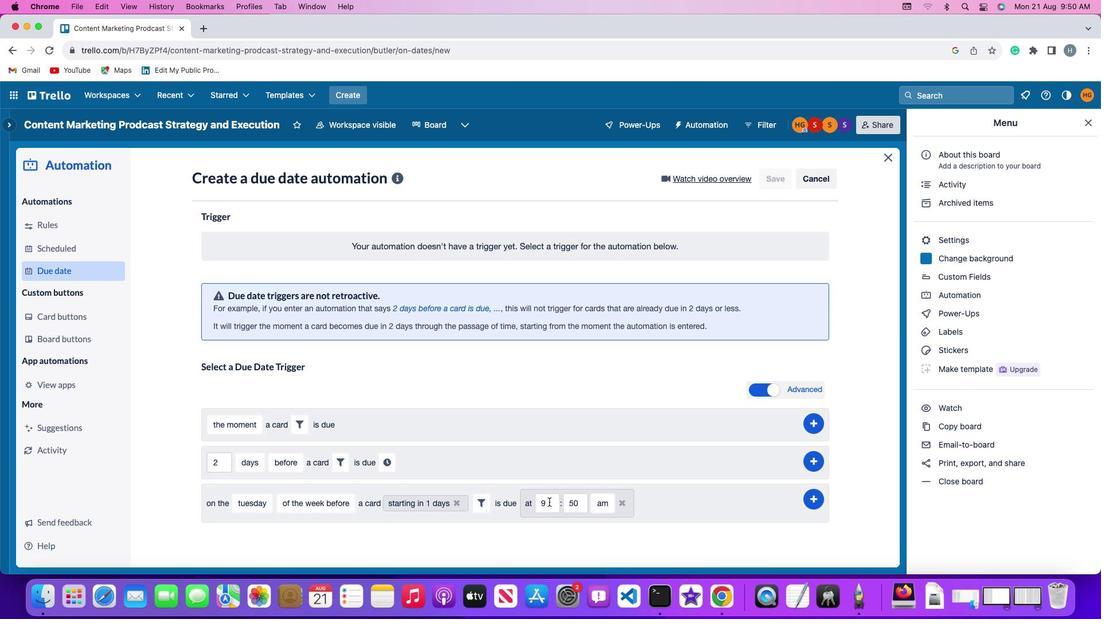 
Action: Mouse pressed left at (544, 497)
Screenshot: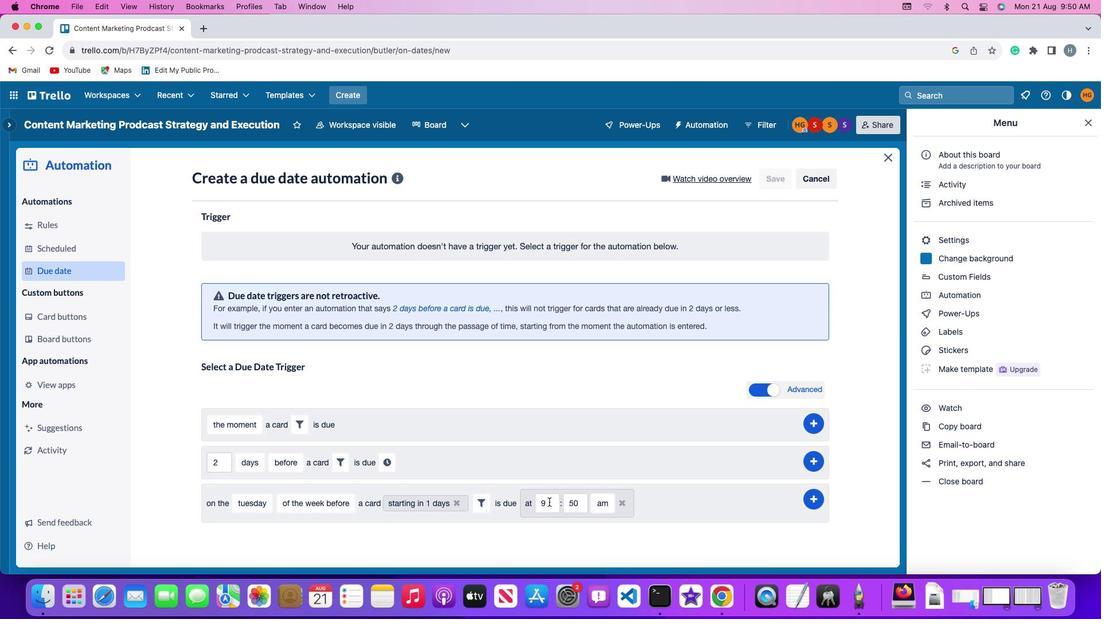 
Action: Mouse moved to (544, 497)
Screenshot: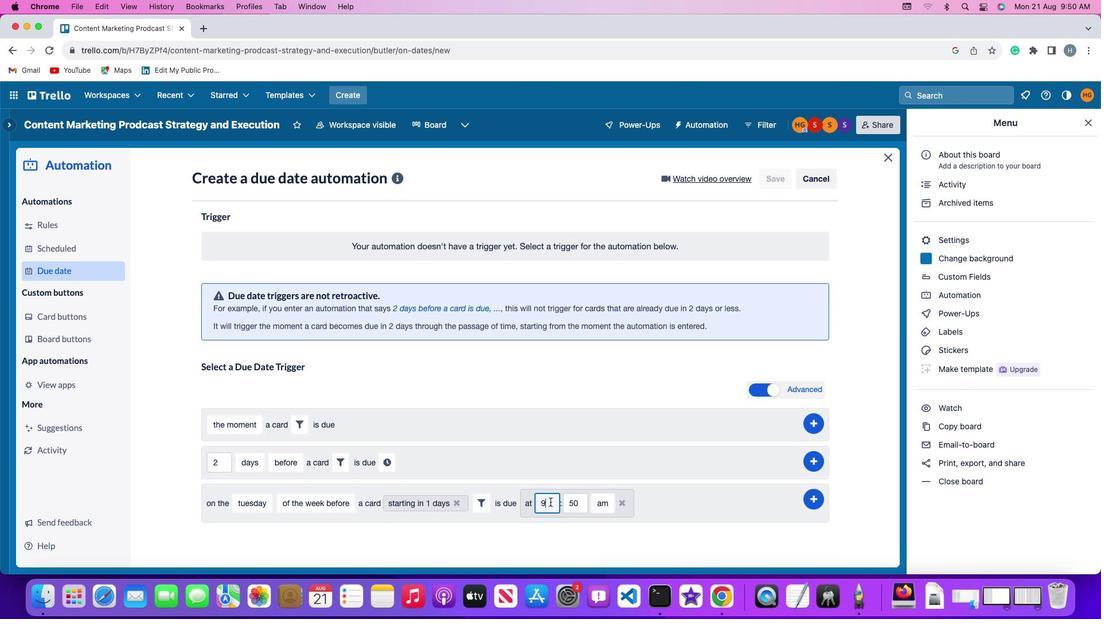 
Action: Key pressed Key.backspace'1''1'
Screenshot: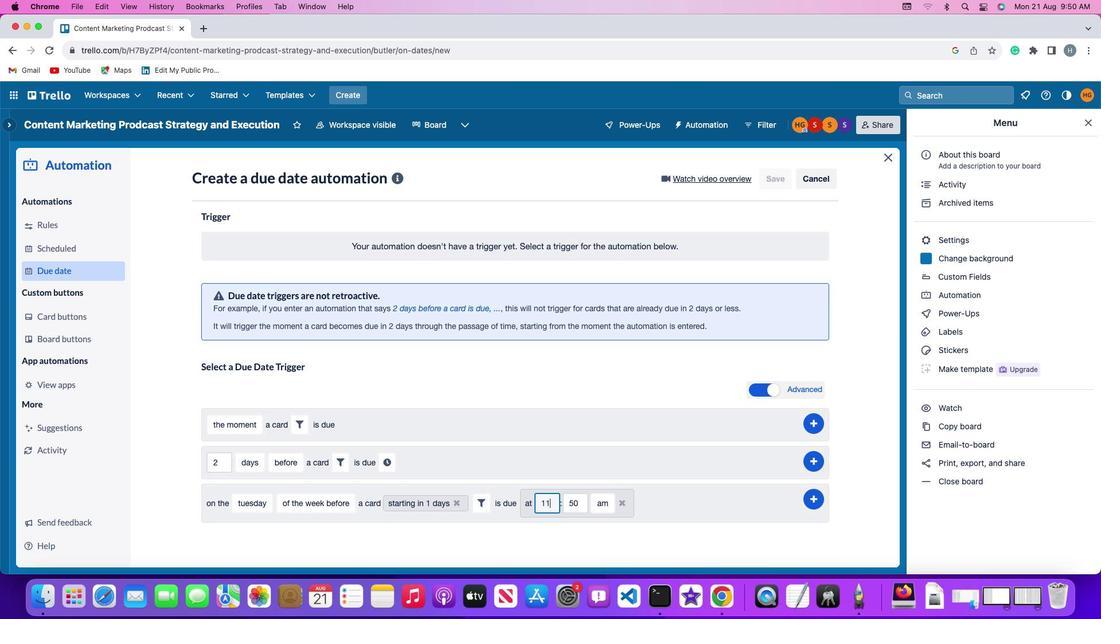 
Action: Mouse moved to (579, 497)
Screenshot: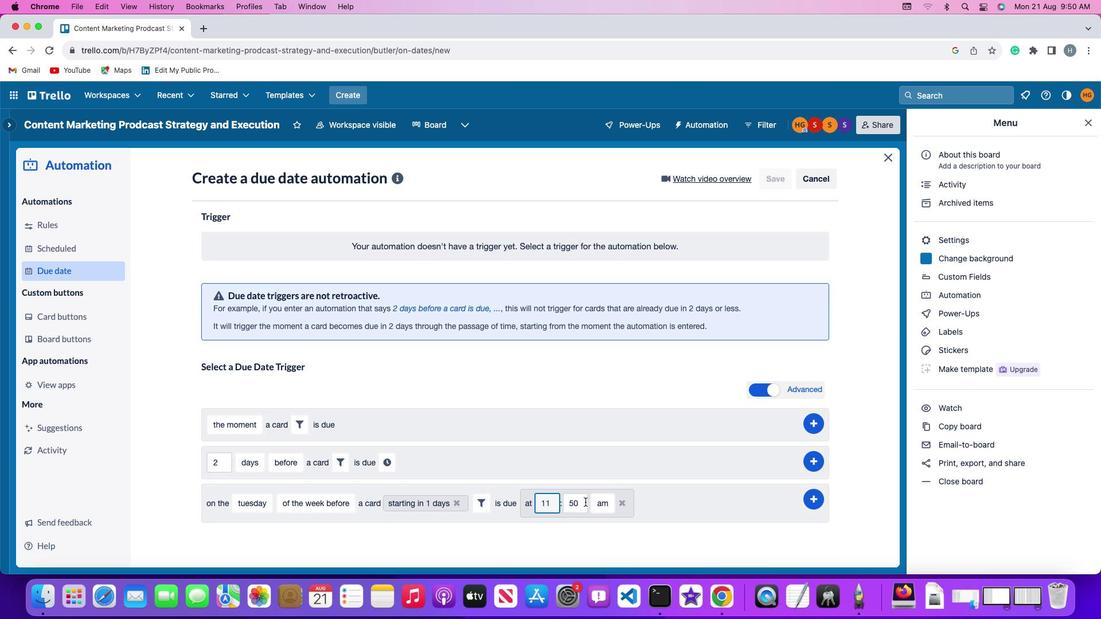 
Action: Mouse pressed left at (579, 497)
Screenshot: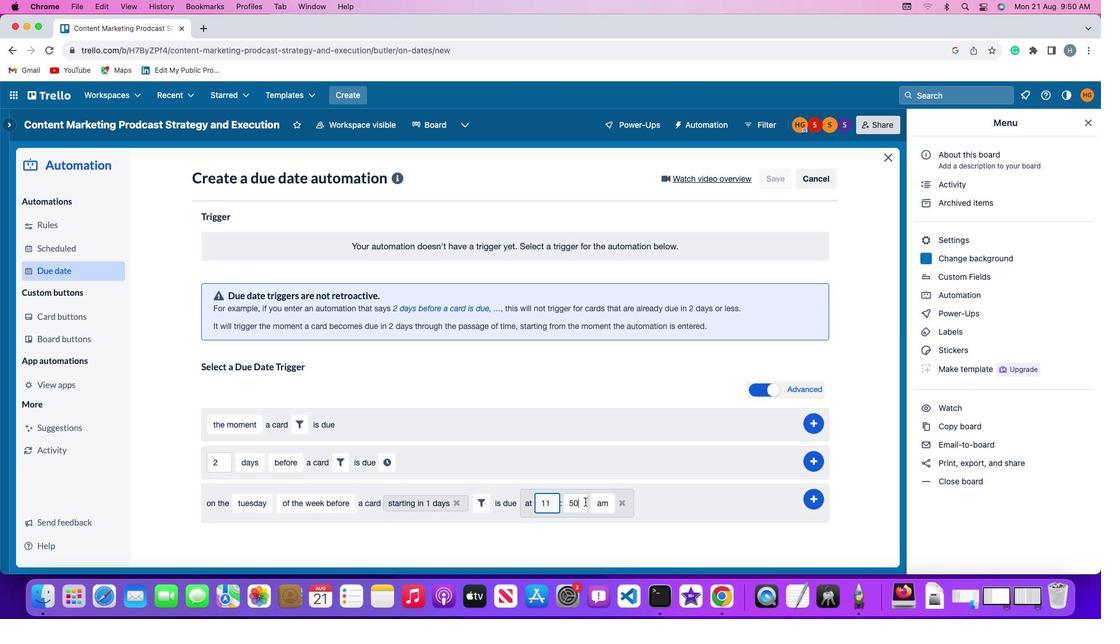 
Action: Key pressed Key.backspaceKey.backspace'0''0'
Screenshot: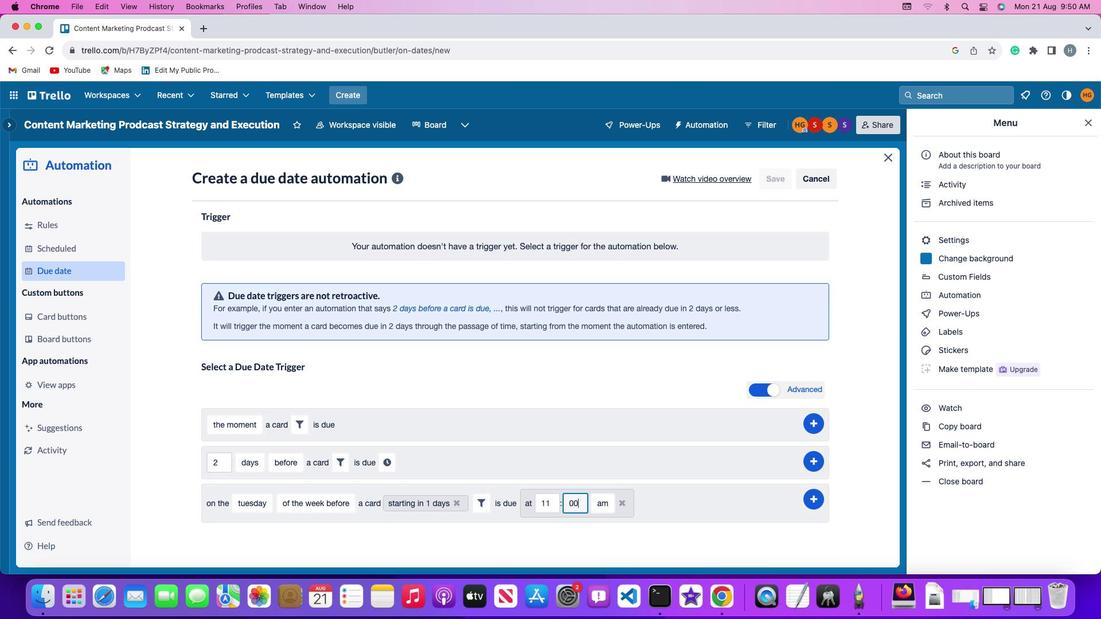 
Action: Mouse moved to (599, 498)
Screenshot: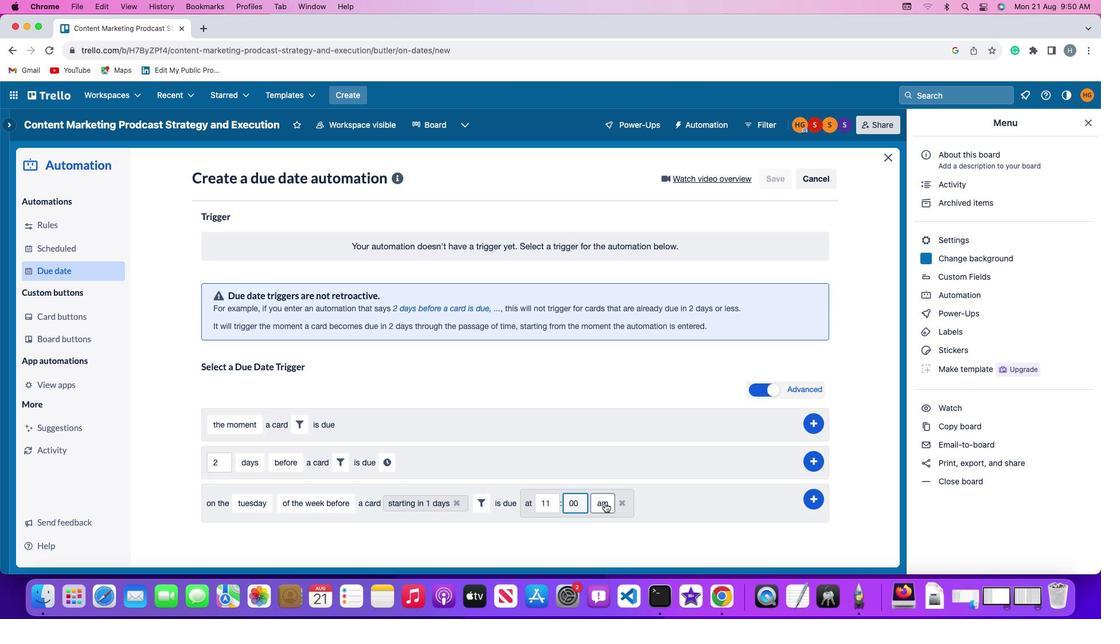 
Action: Mouse pressed left at (599, 498)
Screenshot: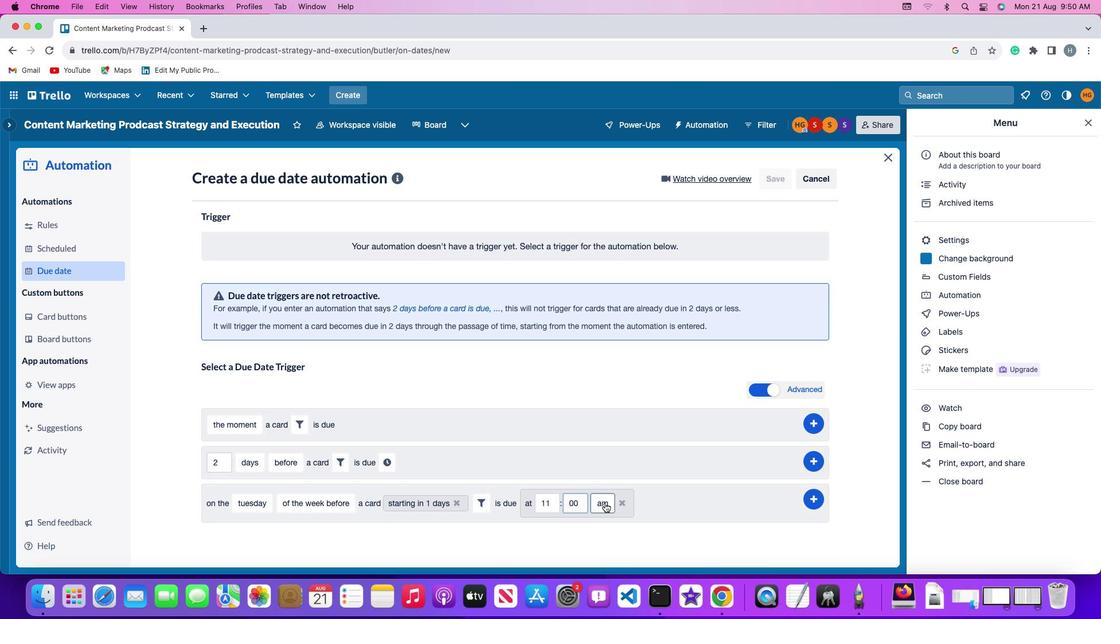 
Action: Mouse moved to (598, 514)
Screenshot: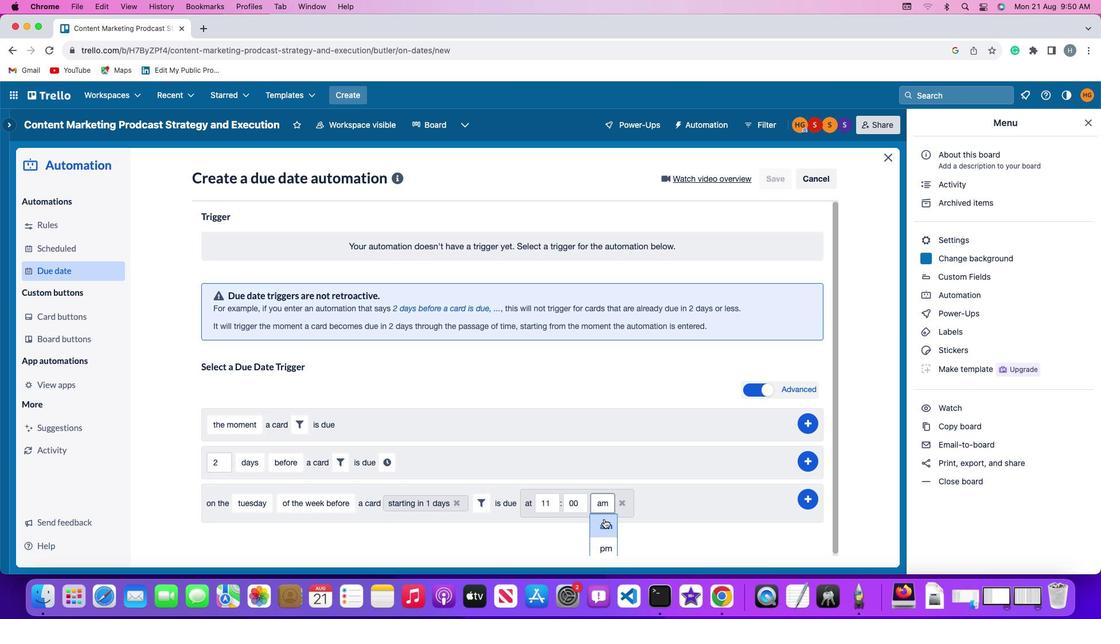 
Action: Mouse pressed left at (598, 514)
Screenshot: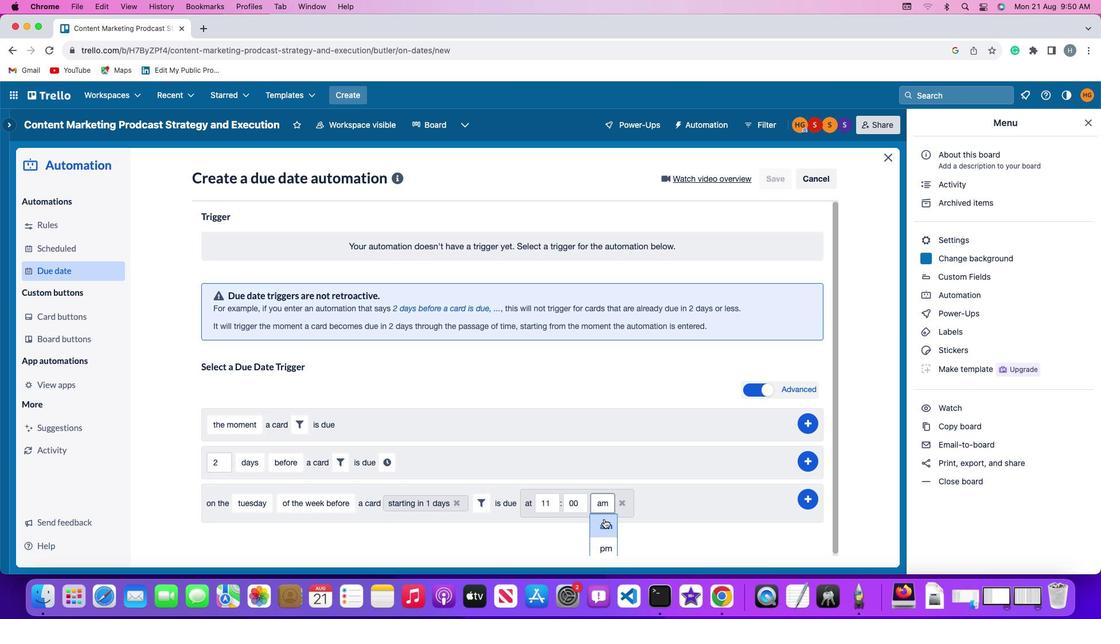 
Action: Mouse moved to (809, 491)
Screenshot: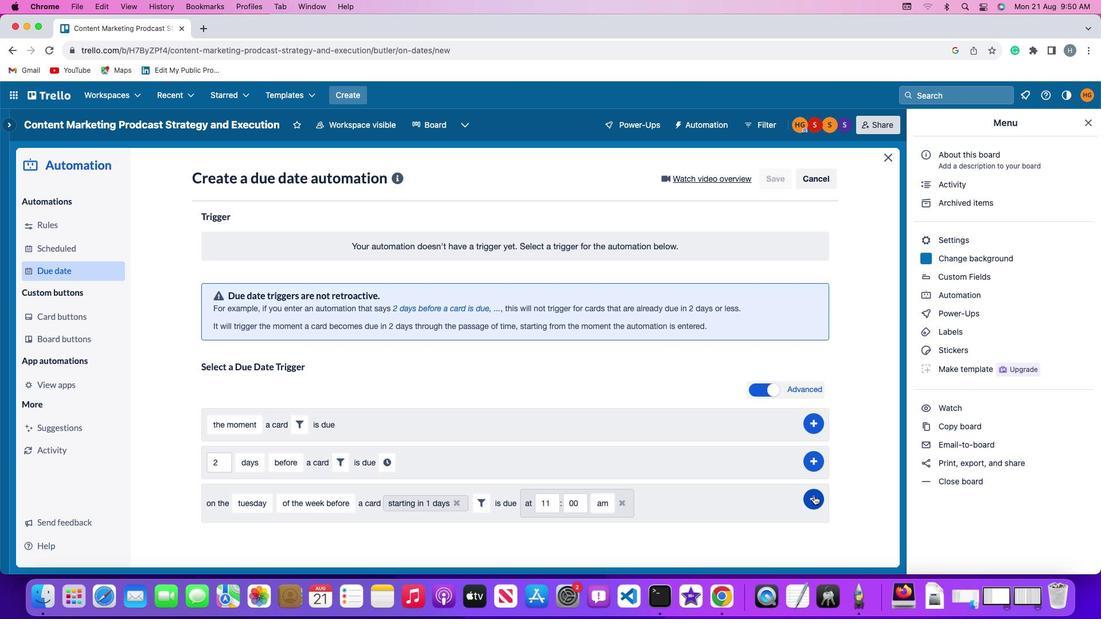 
Action: Mouse pressed left at (809, 491)
Screenshot: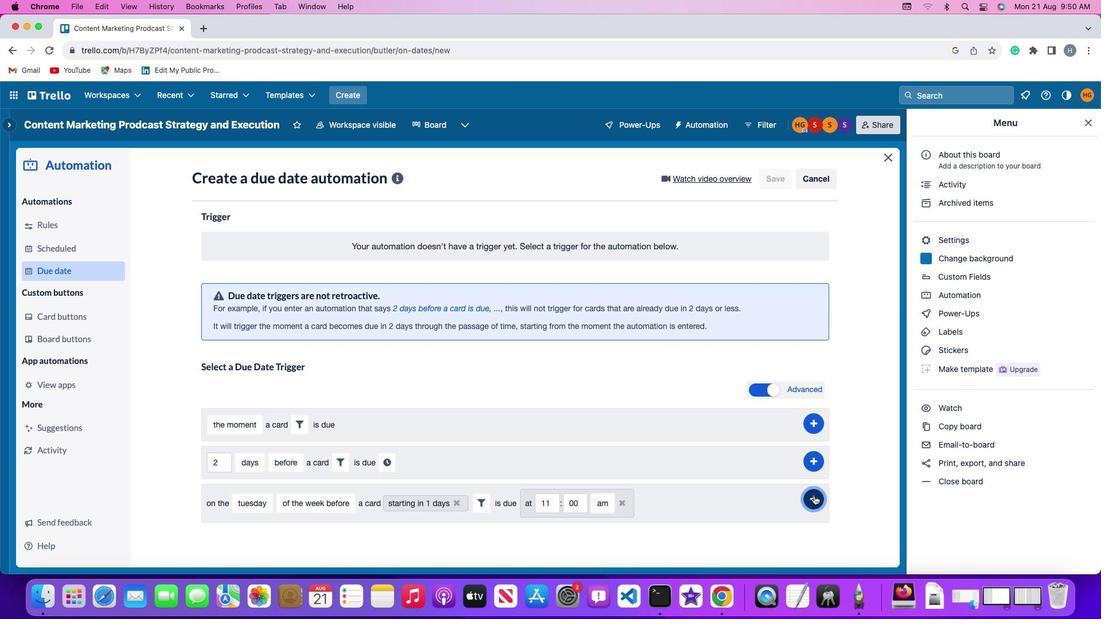 
Action: Mouse moved to (858, 407)
Screenshot: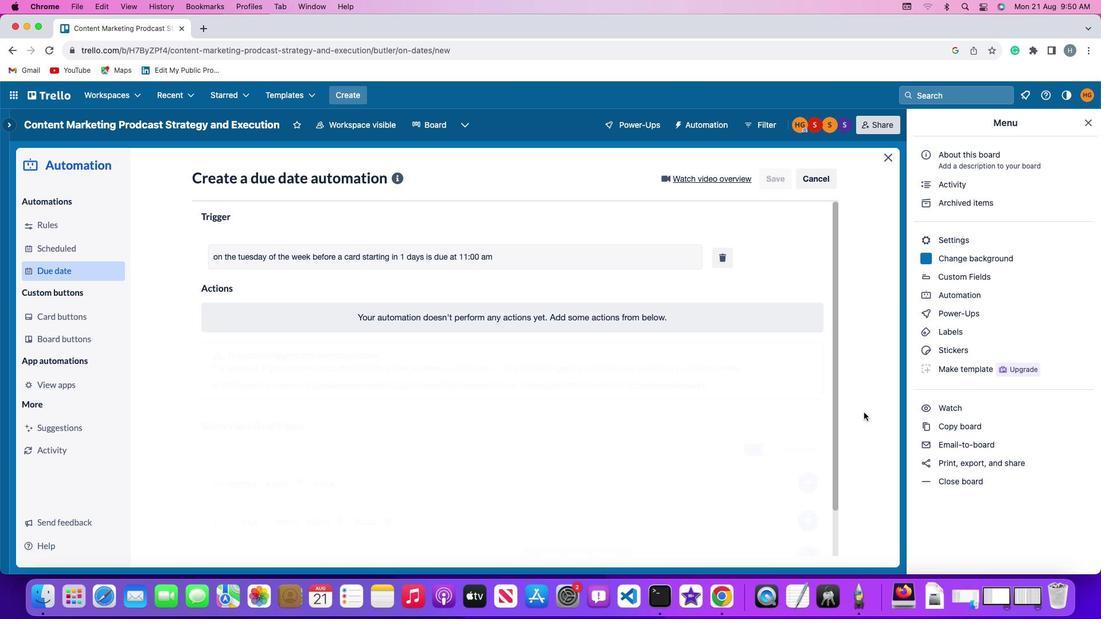 
